 Task: Reply to email with the signature Colton Mitchell with the subject Follow up on a demo or trial from softage.1@softage.net with the message Would it be possible to provide a progress report on the project by the end of the week? with CC to softage.6@softage.net with an attached document Operating_procedures.docx
Action: Mouse moved to (407, 517)
Screenshot: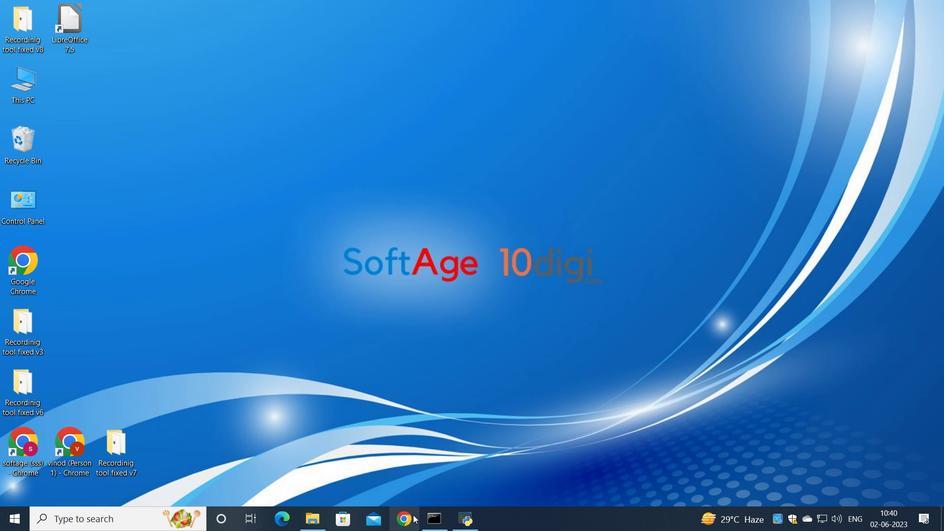 
Action: Mouse pressed left at (407, 517)
Screenshot: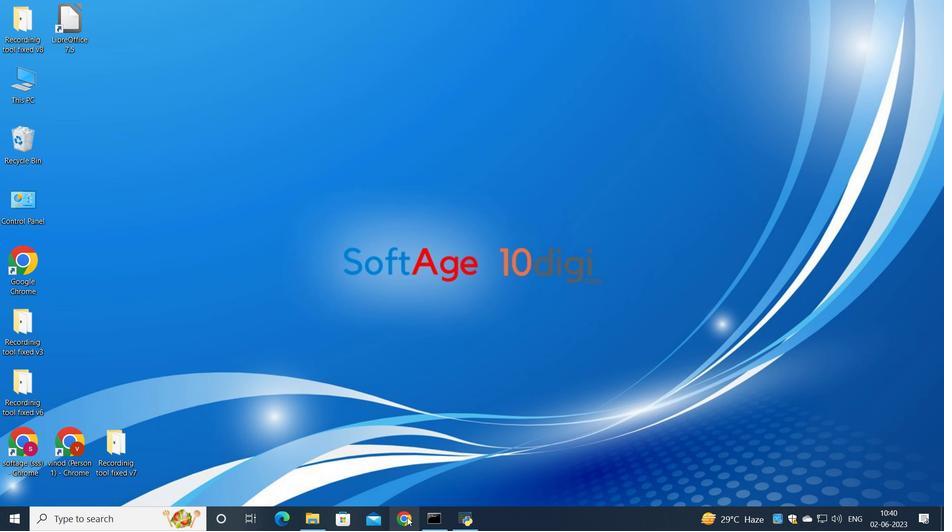 
Action: Mouse moved to (412, 318)
Screenshot: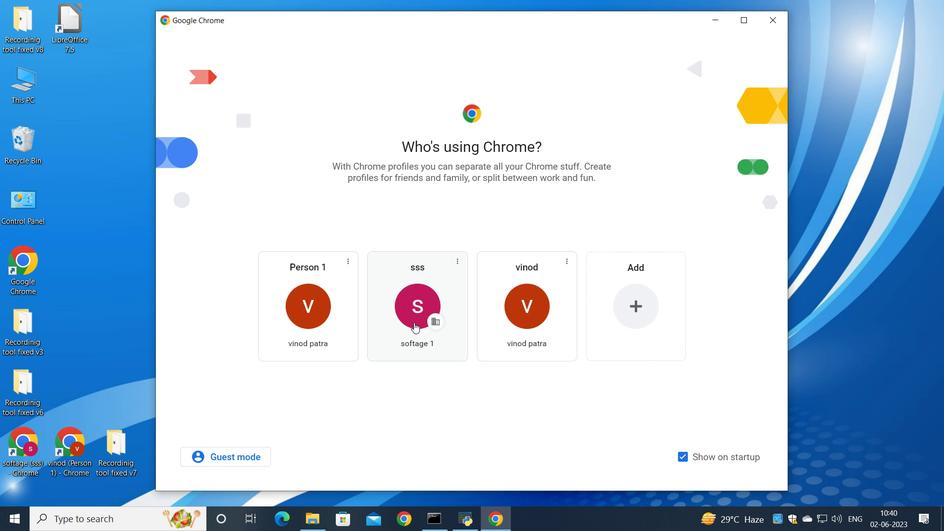 
Action: Mouse pressed left at (412, 318)
Screenshot: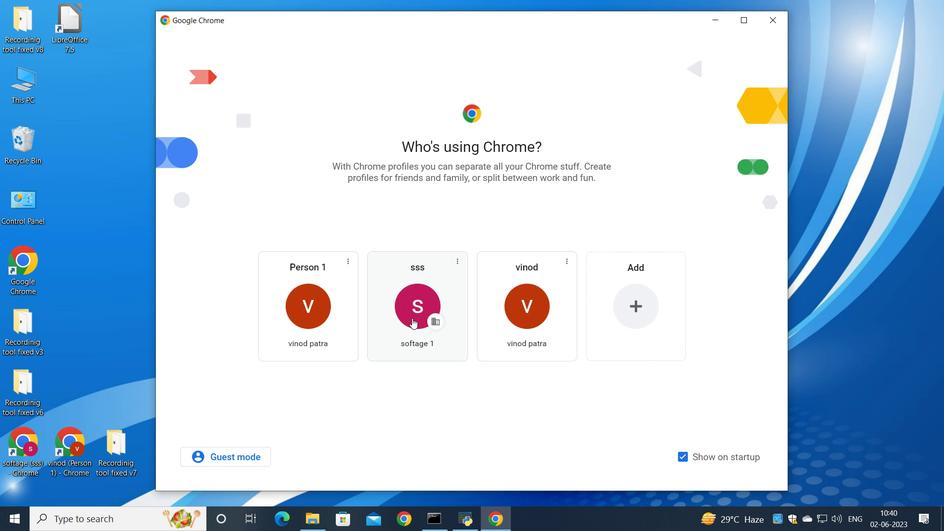 
Action: Mouse moved to (827, 84)
Screenshot: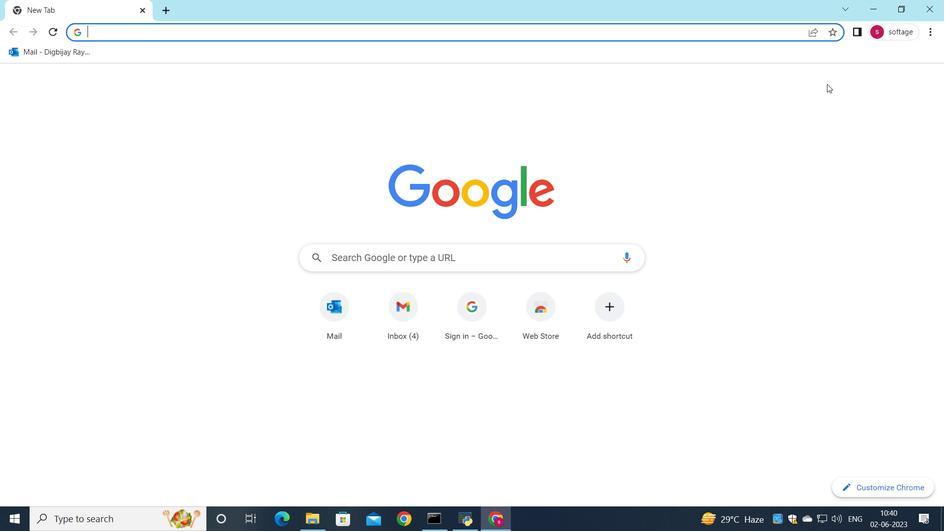 
Action: Mouse pressed left at (827, 84)
Screenshot: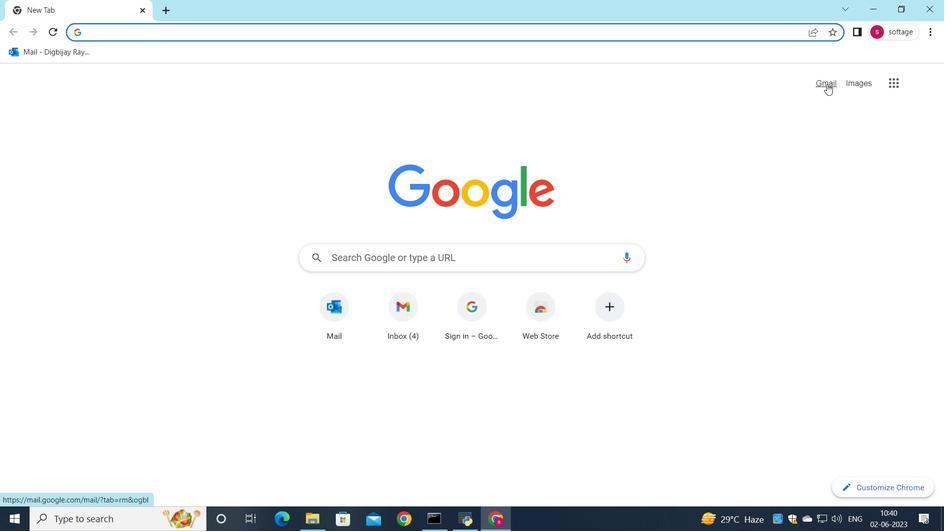 
Action: Mouse moved to (805, 84)
Screenshot: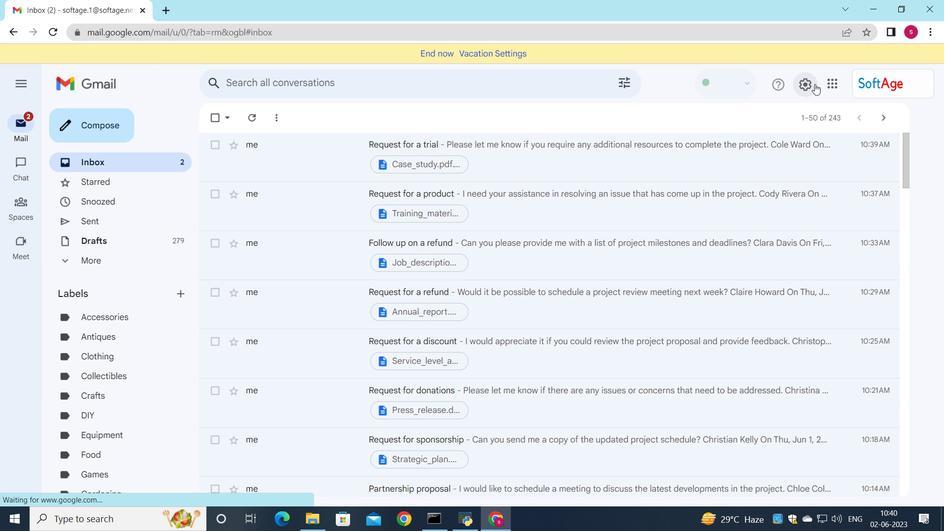 
Action: Mouse pressed left at (805, 84)
Screenshot: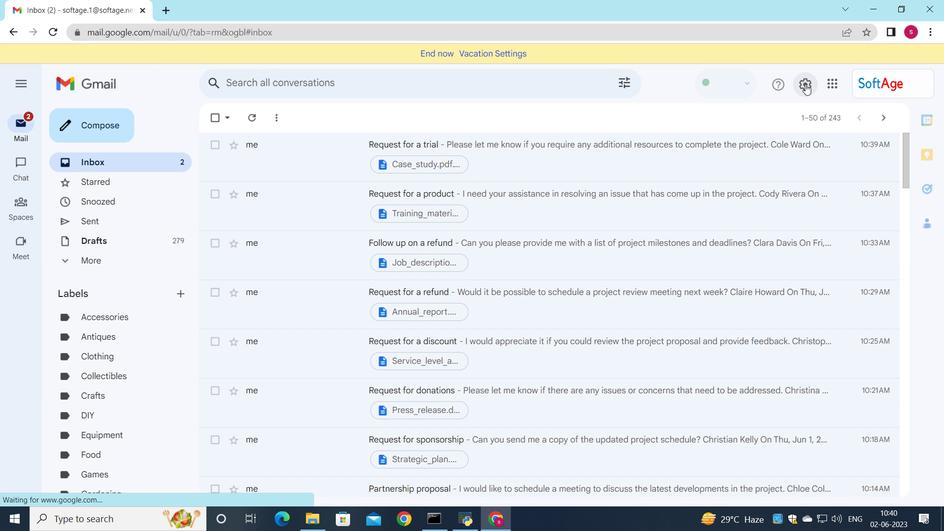
Action: Mouse moved to (793, 145)
Screenshot: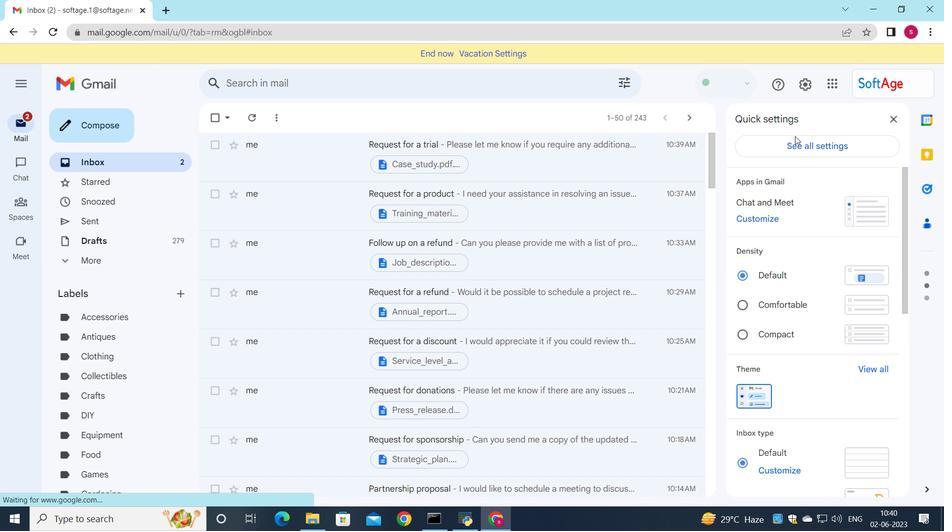 
Action: Mouse pressed left at (793, 145)
Screenshot: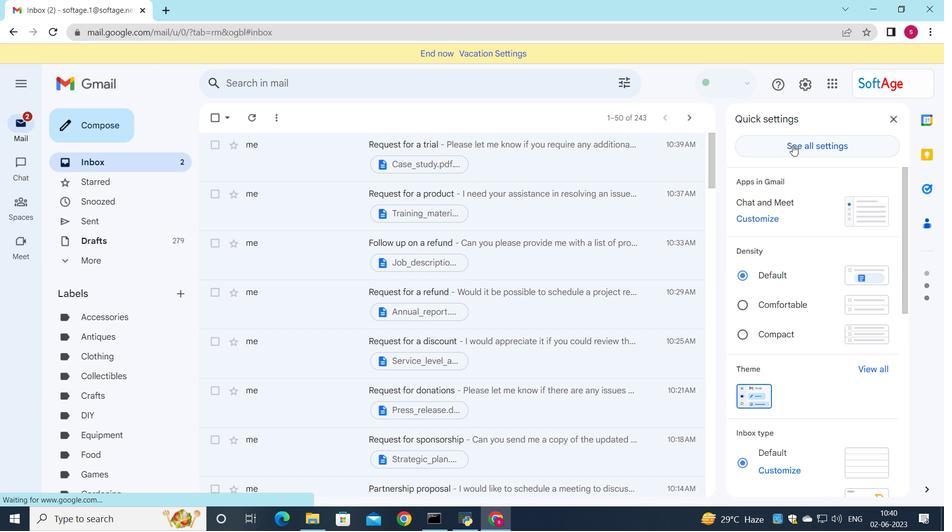 
Action: Mouse moved to (513, 303)
Screenshot: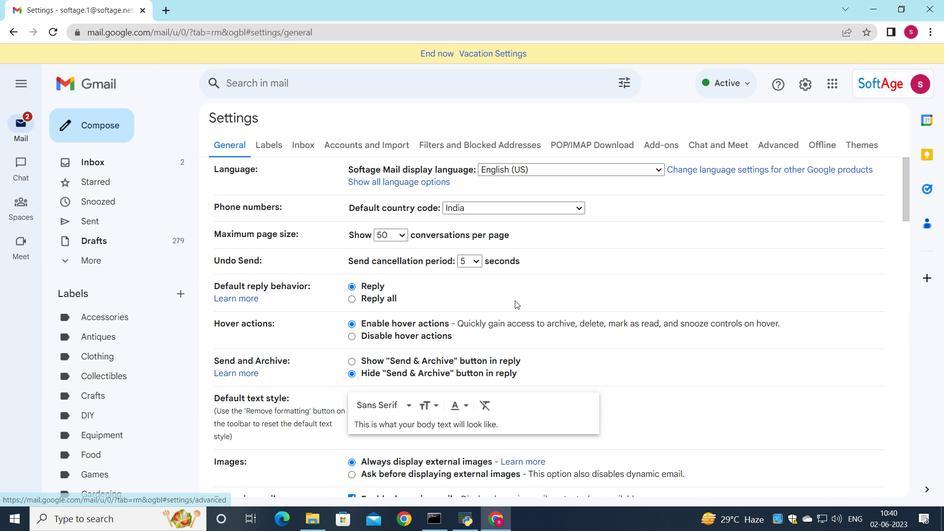 
Action: Mouse scrolled (513, 302) with delta (0, 0)
Screenshot: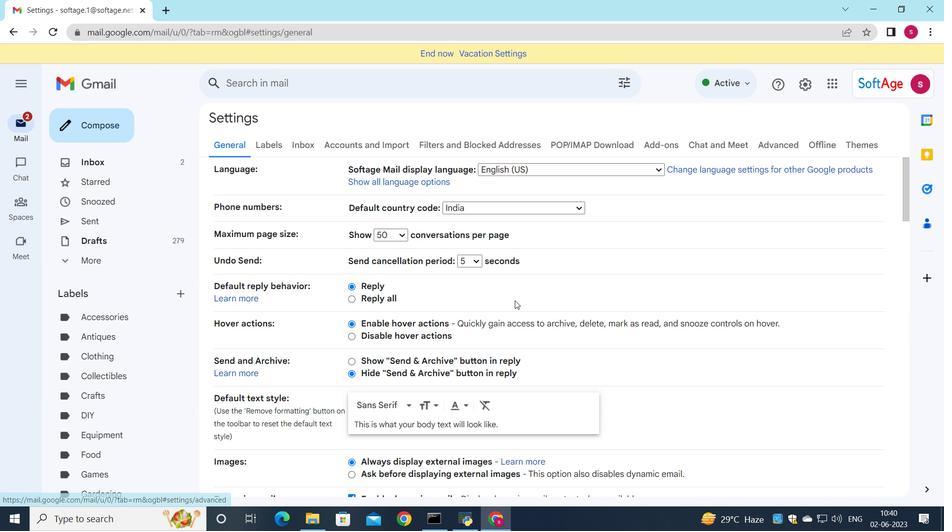 
Action: Mouse scrolled (513, 302) with delta (0, 0)
Screenshot: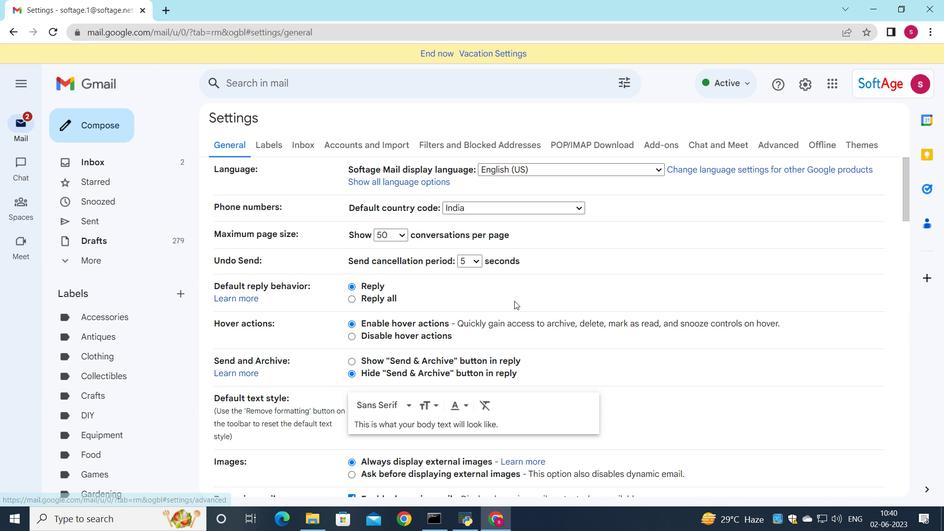 
Action: Mouse moved to (513, 304)
Screenshot: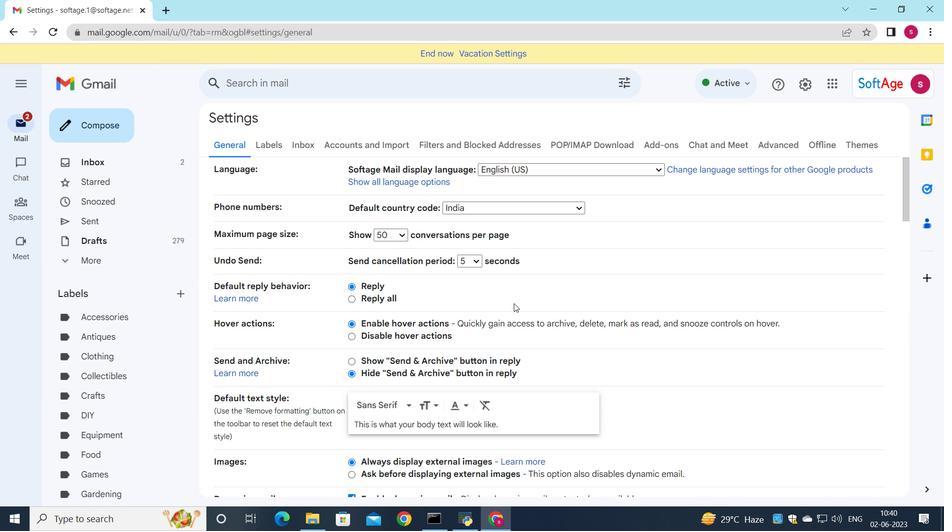 
Action: Mouse scrolled (513, 303) with delta (0, 0)
Screenshot: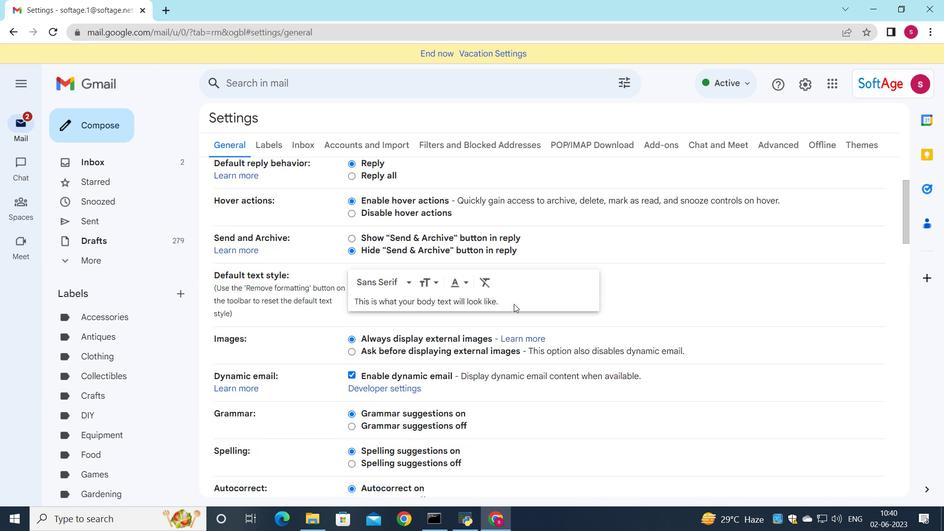 
Action: Mouse scrolled (513, 303) with delta (0, 0)
Screenshot: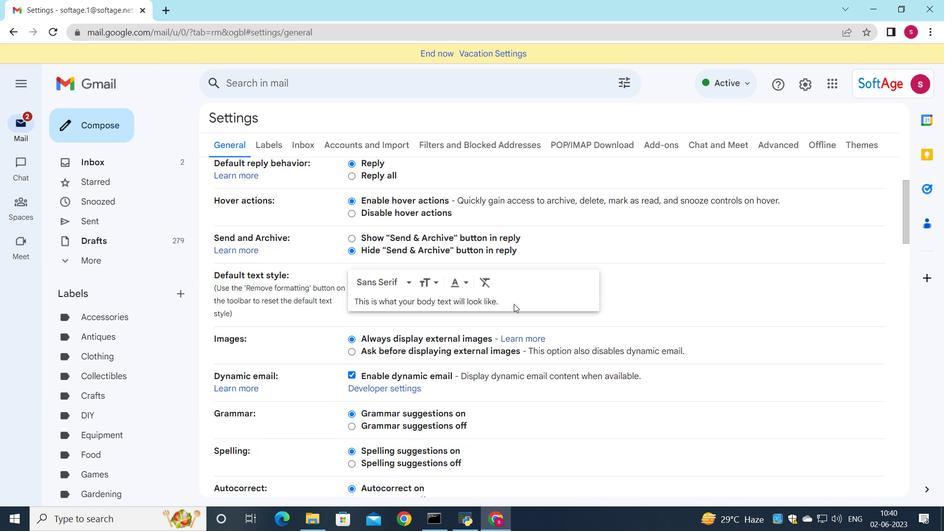 
Action: Mouse scrolled (513, 303) with delta (0, 0)
Screenshot: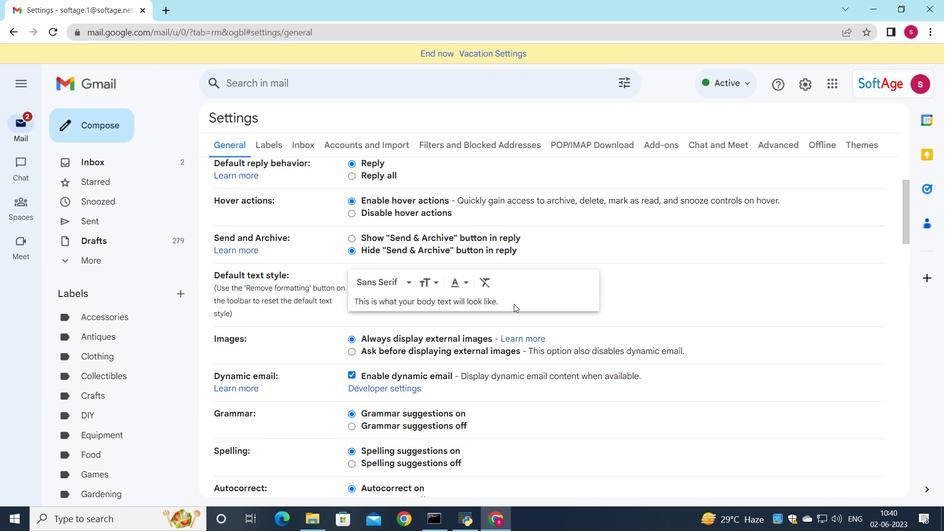 
Action: Mouse scrolled (513, 303) with delta (0, 0)
Screenshot: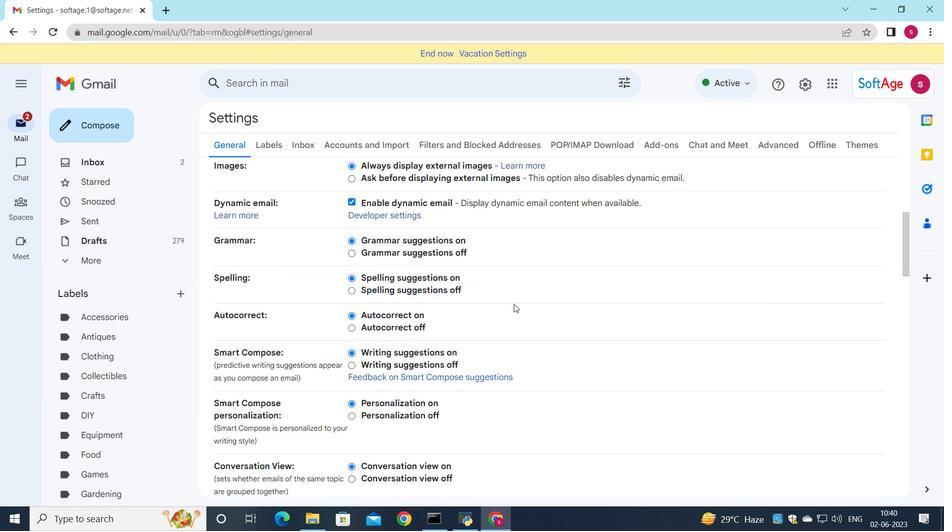 
Action: Mouse scrolled (513, 303) with delta (0, 0)
Screenshot: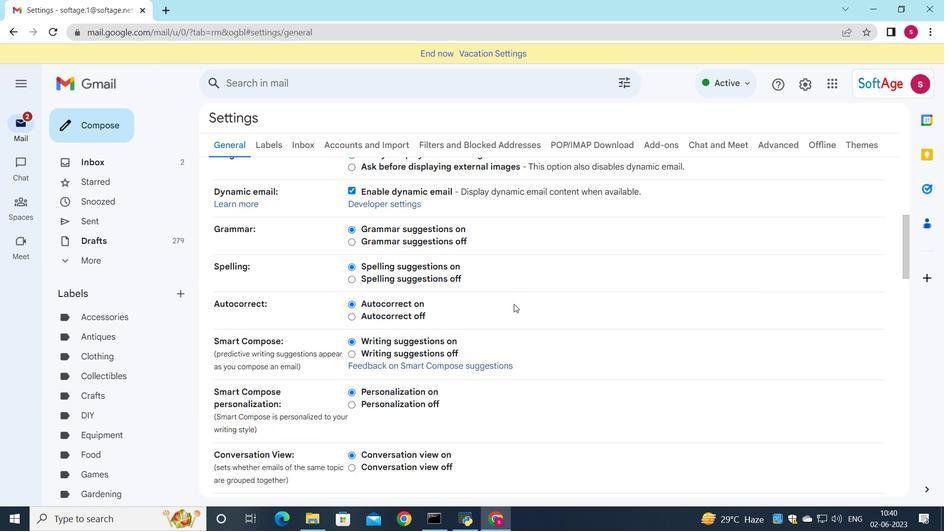
Action: Mouse scrolled (513, 303) with delta (0, 0)
Screenshot: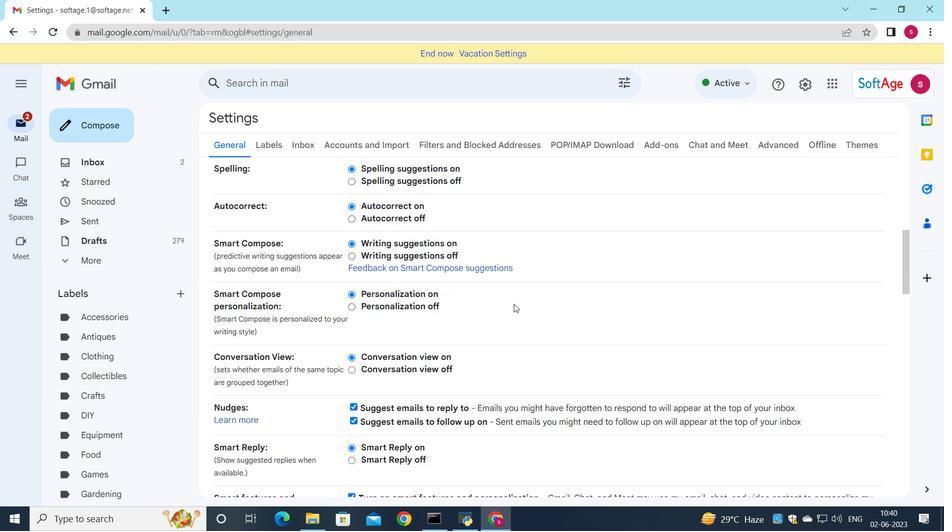 
Action: Mouse scrolled (513, 303) with delta (0, 0)
Screenshot: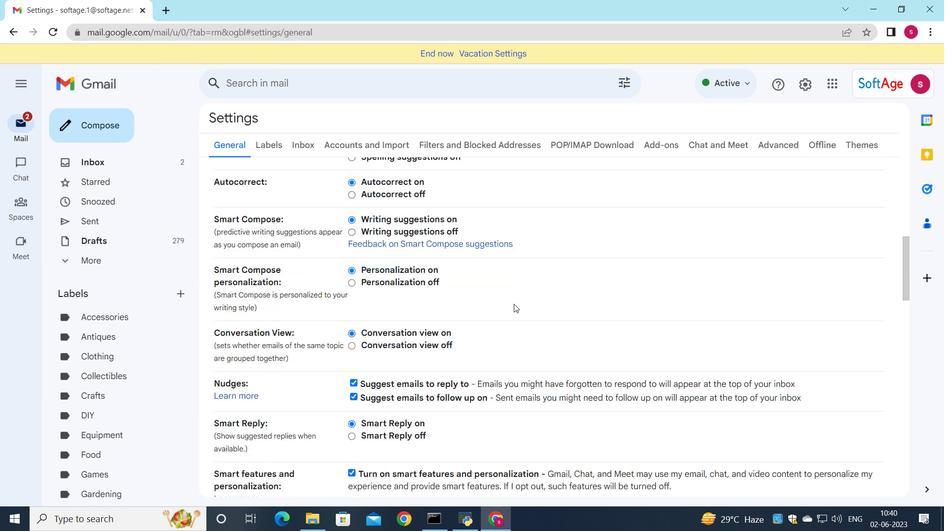 
Action: Mouse scrolled (513, 303) with delta (0, 0)
Screenshot: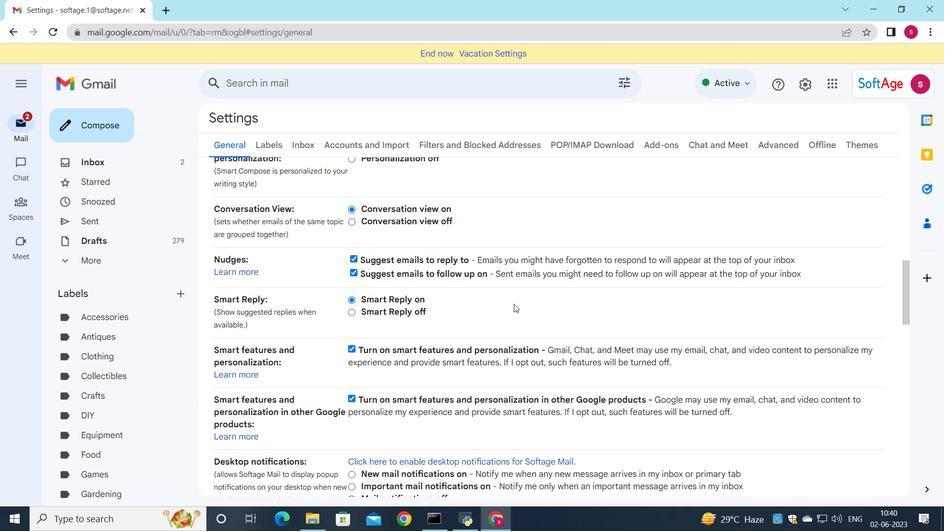 
Action: Mouse scrolled (513, 303) with delta (0, 0)
Screenshot: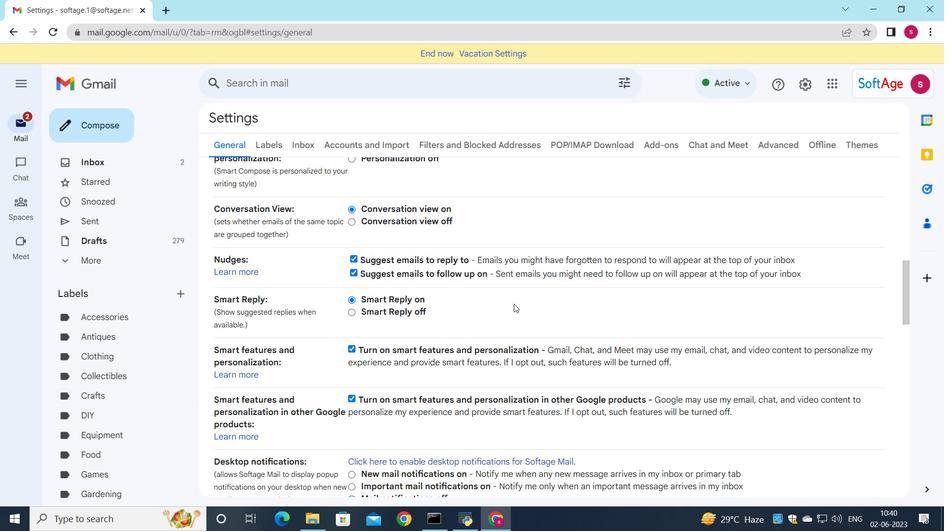 
Action: Mouse scrolled (513, 303) with delta (0, 0)
Screenshot: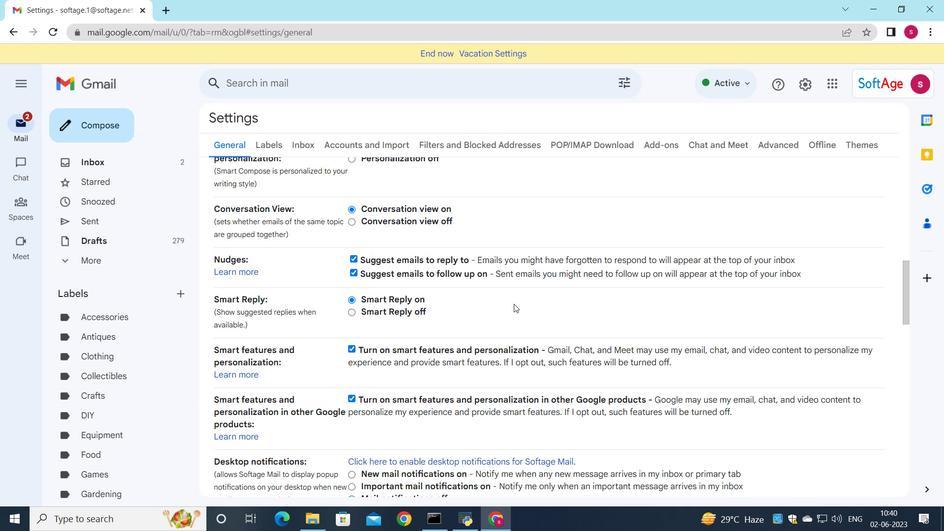 
Action: Mouse scrolled (513, 303) with delta (0, 0)
Screenshot: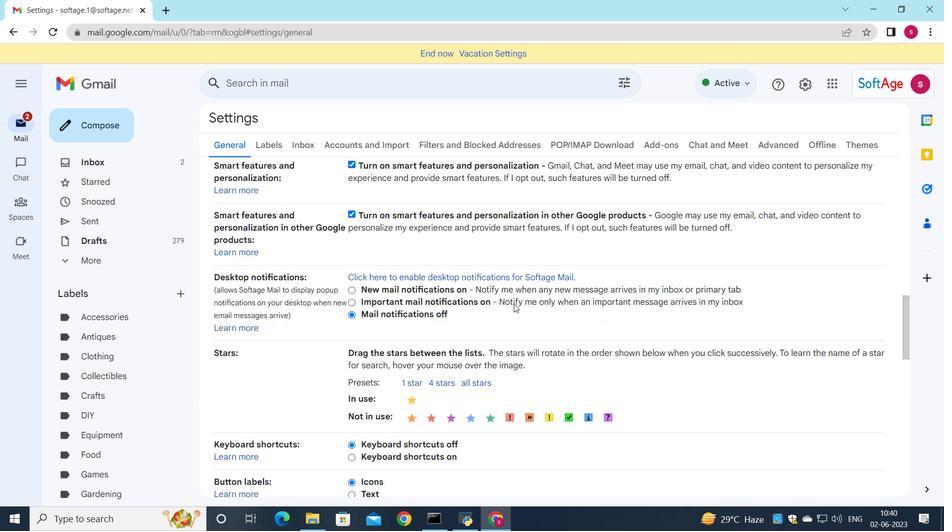 
Action: Mouse scrolled (513, 303) with delta (0, 0)
Screenshot: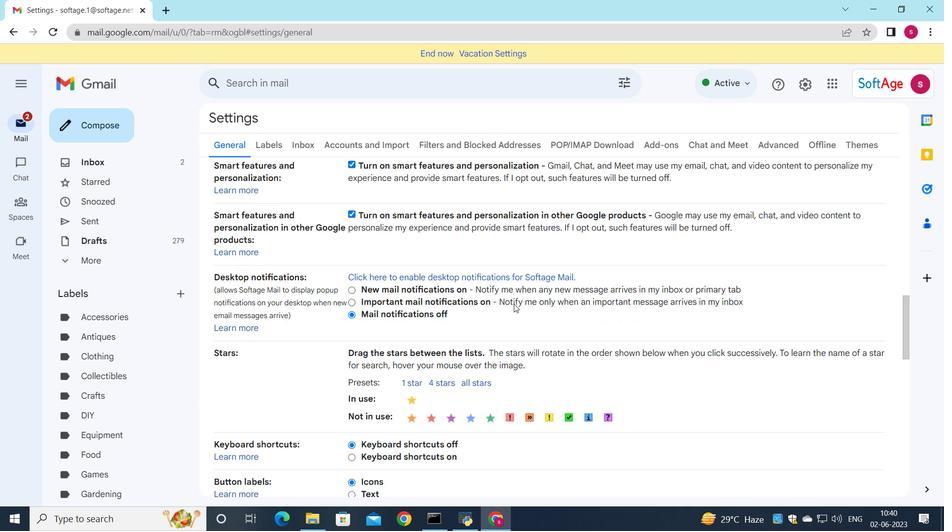 
Action: Mouse scrolled (513, 303) with delta (0, 0)
Screenshot: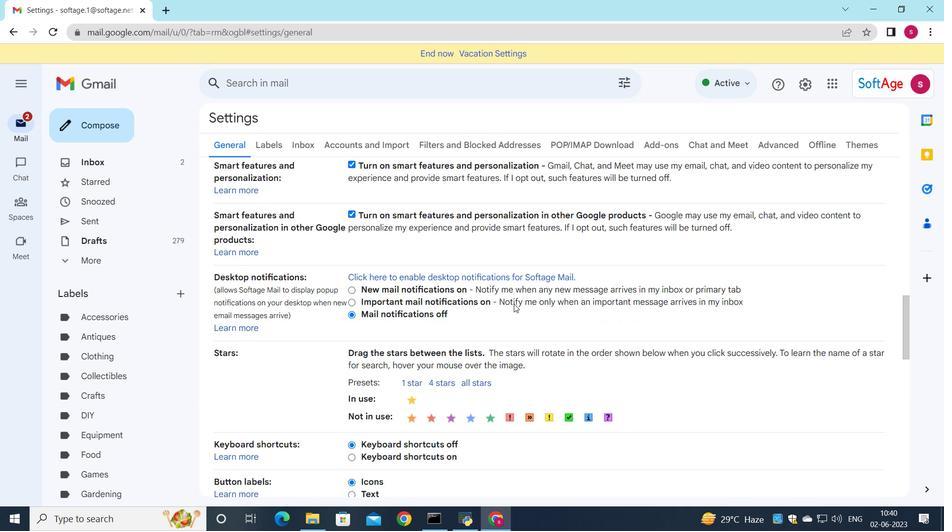 
Action: Mouse scrolled (513, 303) with delta (0, 0)
Screenshot: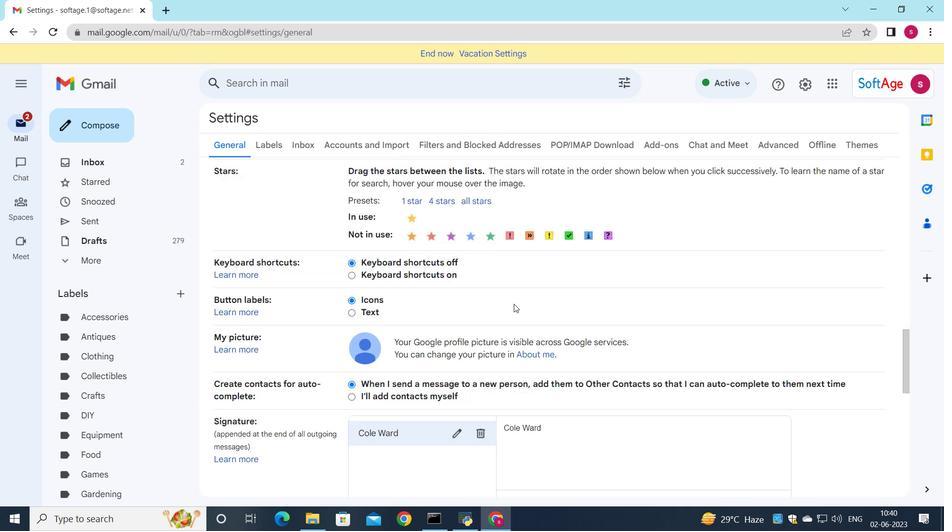 
Action: Mouse scrolled (513, 303) with delta (0, 0)
Screenshot: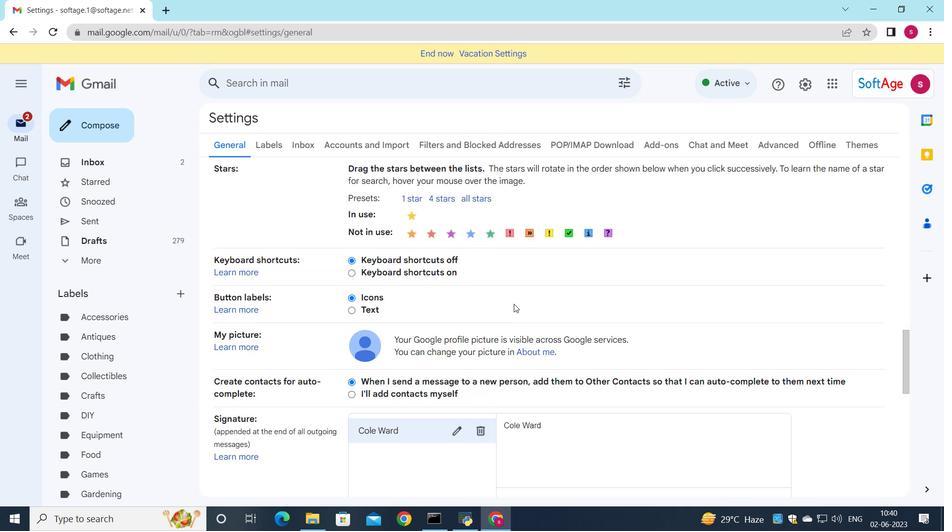 
Action: Mouse moved to (489, 308)
Screenshot: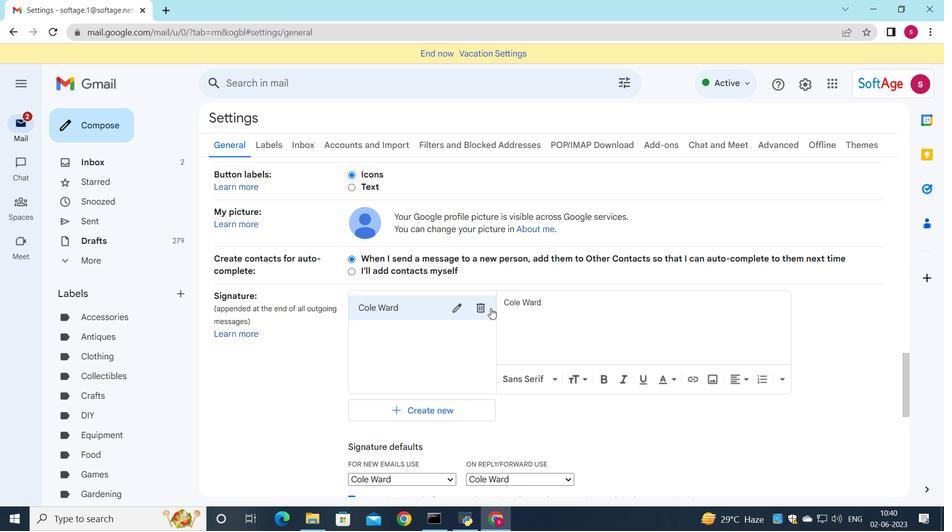 
Action: Mouse pressed left at (489, 308)
Screenshot: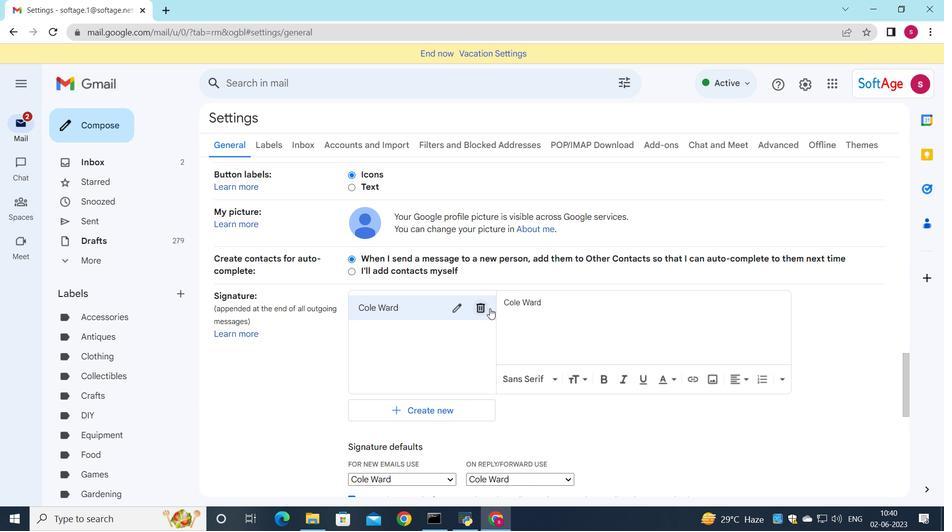 
Action: Mouse moved to (566, 302)
Screenshot: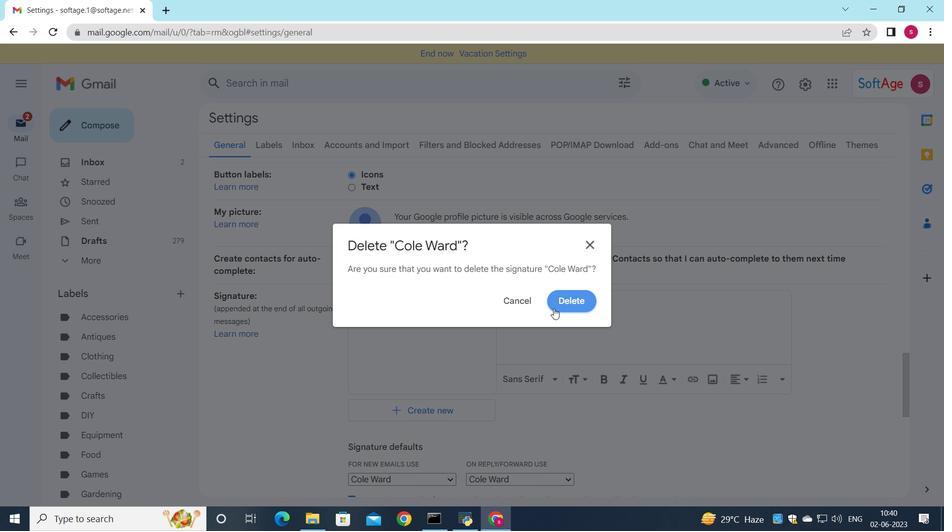 
Action: Mouse pressed left at (566, 302)
Screenshot: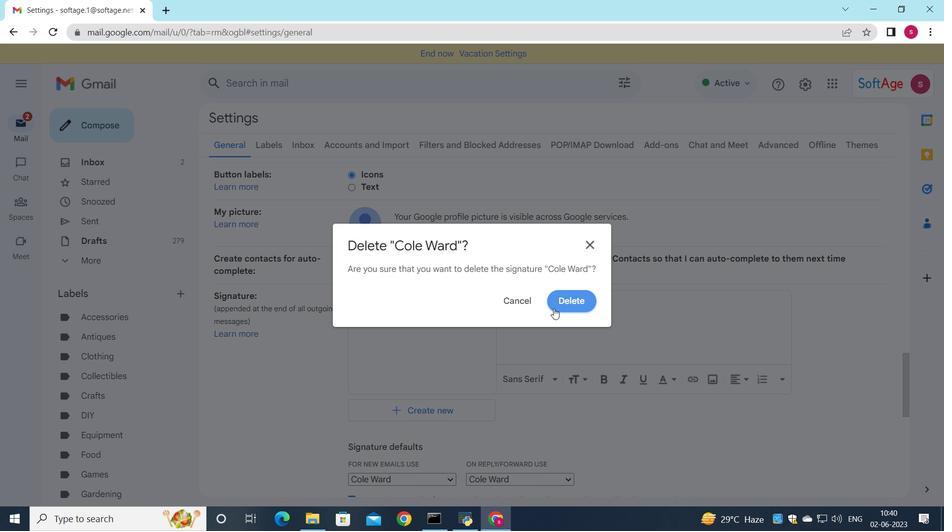 
Action: Mouse moved to (407, 322)
Screenshot: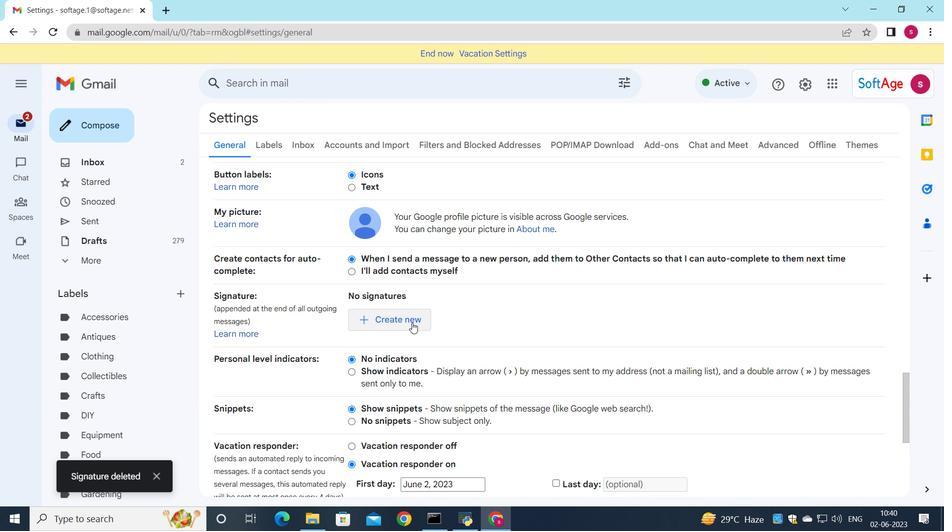 
Action: Mouse pressed left at (407, 322)
Screenshot: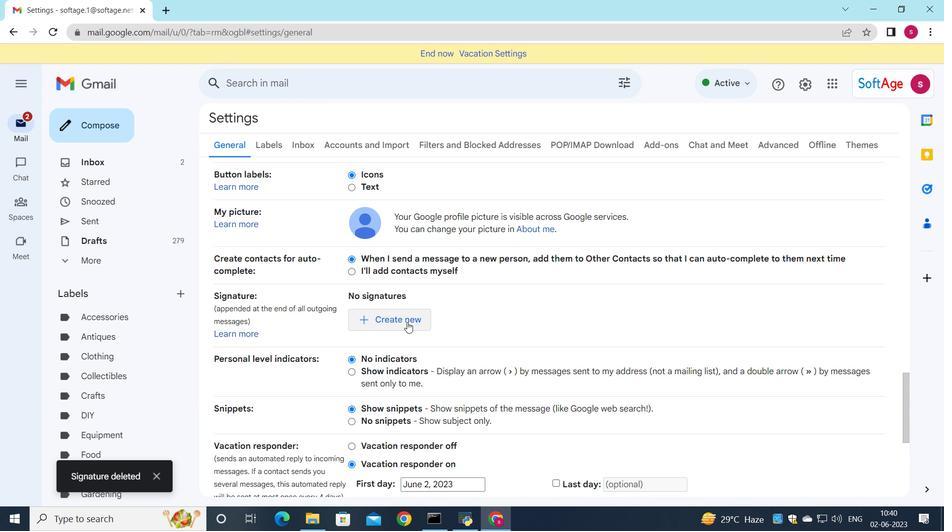 
Action: Mouse moved to (778, 297)
Screenshot: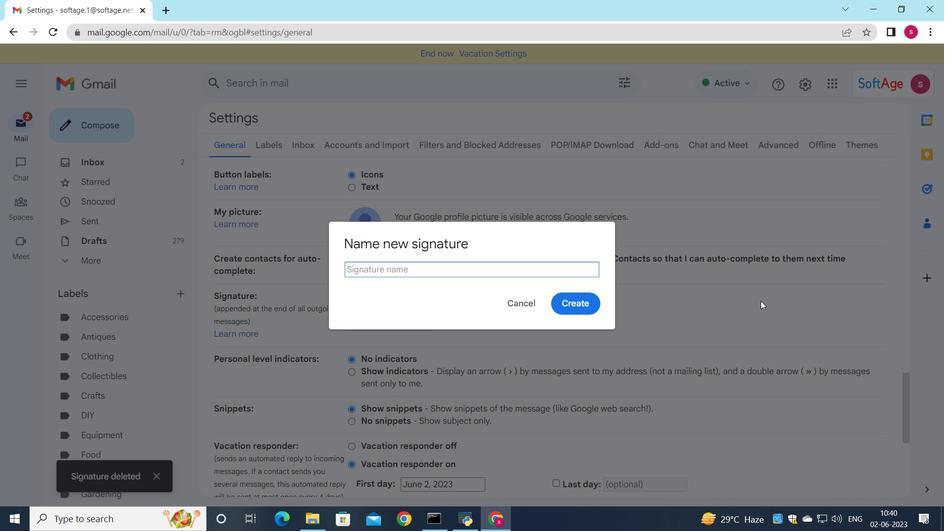 
Action: Key pressed <Key.shift>Colton<Key.space><Key.shift>Mitchell
Screenshot: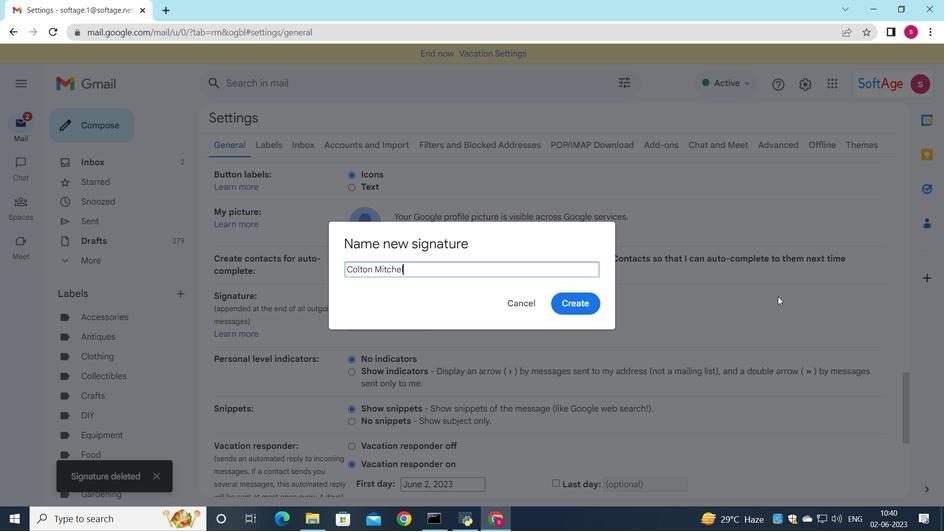
Action: Mouse moved to (563, 304)
Screenshot: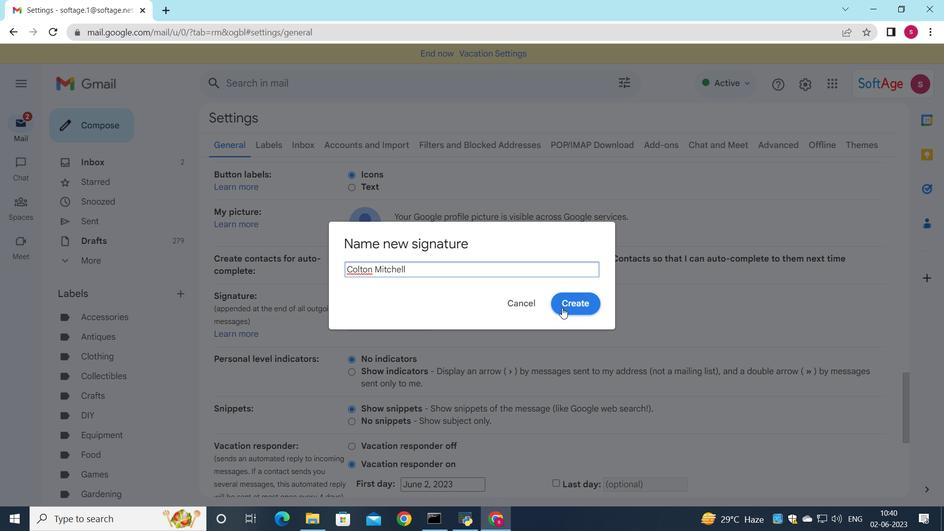 
Action: Mouse pressed left at (563, 304)
Screenshot: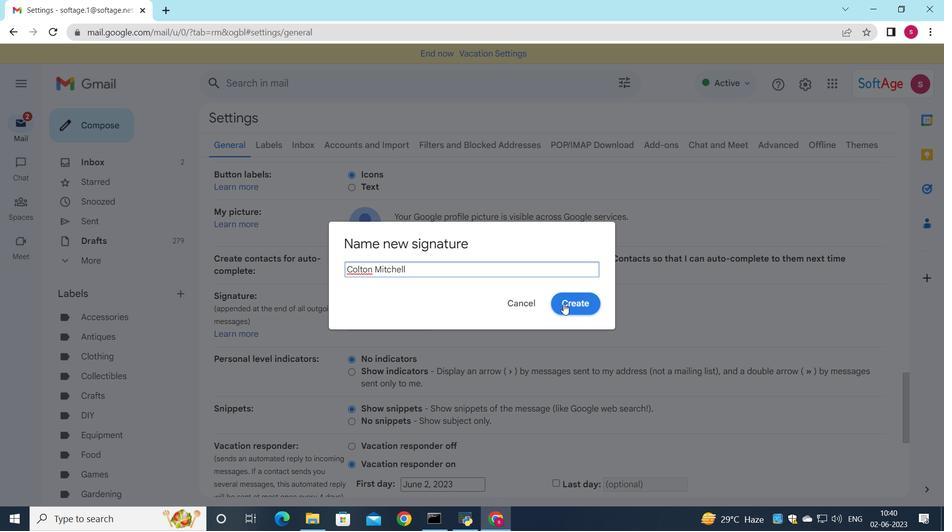 
Action: Mouse moved to (560, 320)
Screenshot: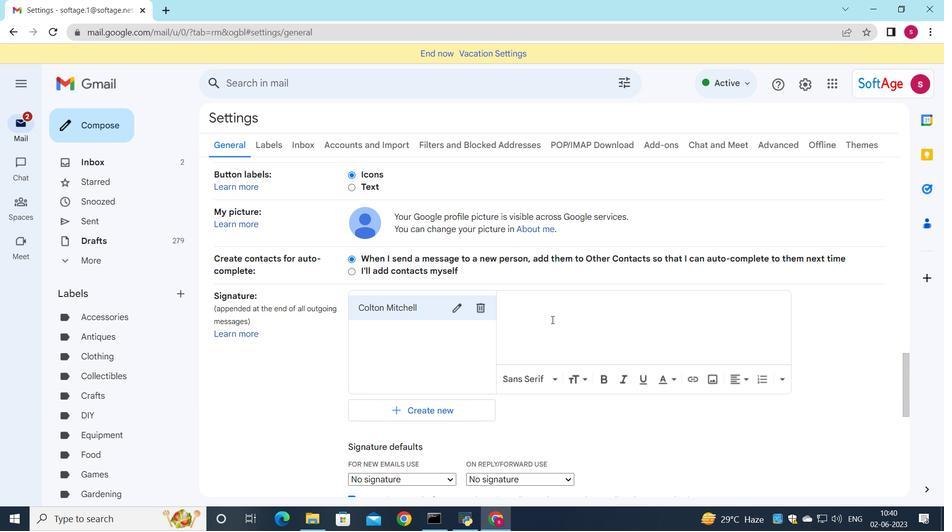 
Action: Mouse pressed left at (560, 320)
Screenshot: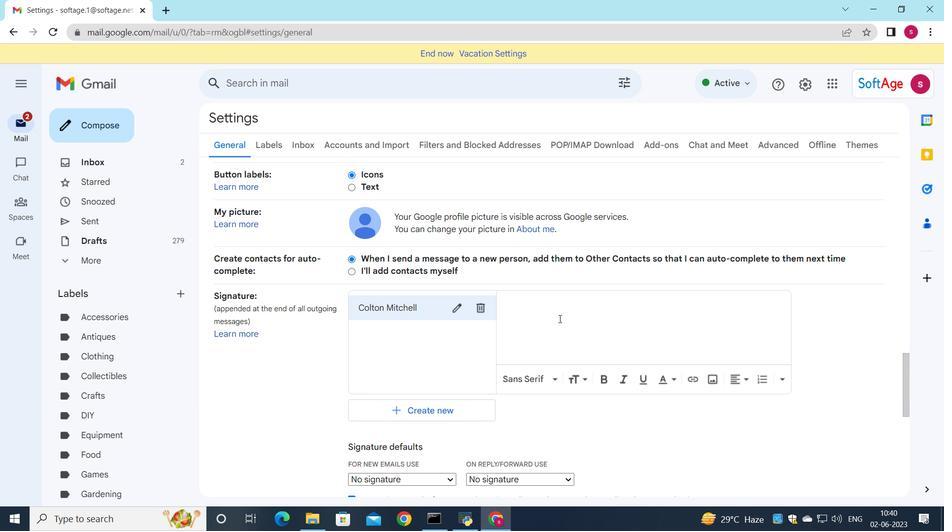 
Action: Key pressed <Key.shift>Colton<Key.space><Key.shift><Key.shift><Key.shift><Key.shift><Key.shift><Key.shift><Key.shift><Key.shift><Key.shift><Key.shift><Key.shift><Key.shift><Key.shift><Key.shift><Key.shift><Key.shift><Key.shift><Key.shift>Mitchell
Screenshot: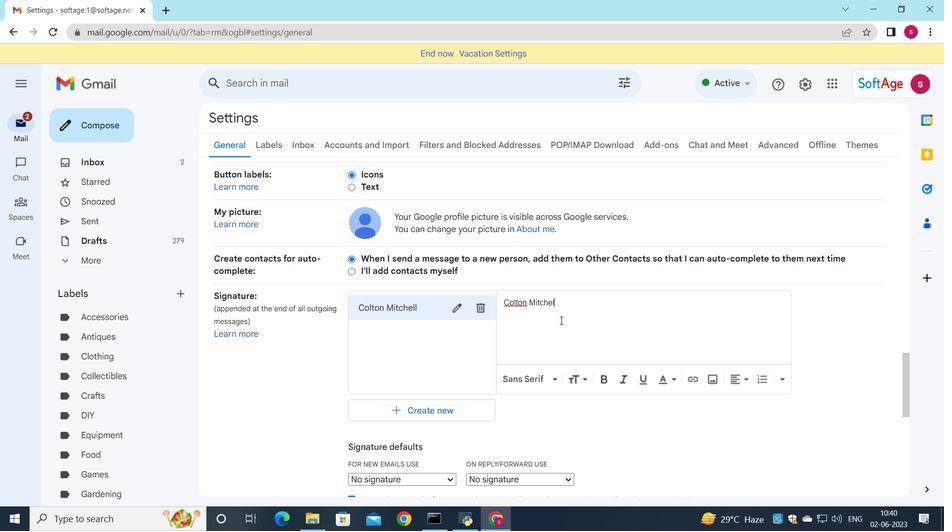
Action: Mouse moved to (518, 368)
Screenshot: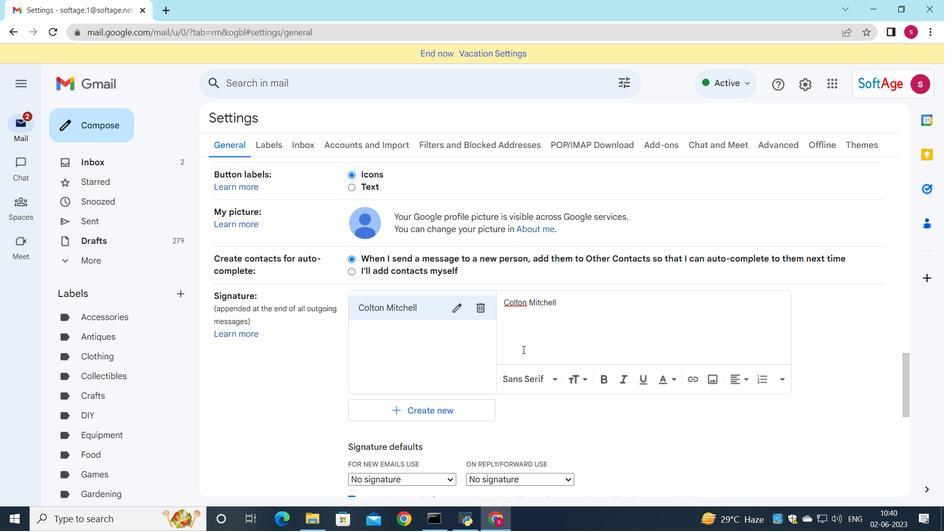 
Action: Mouse scrolled (518, 368) with delta (0, 0)
Screenshot: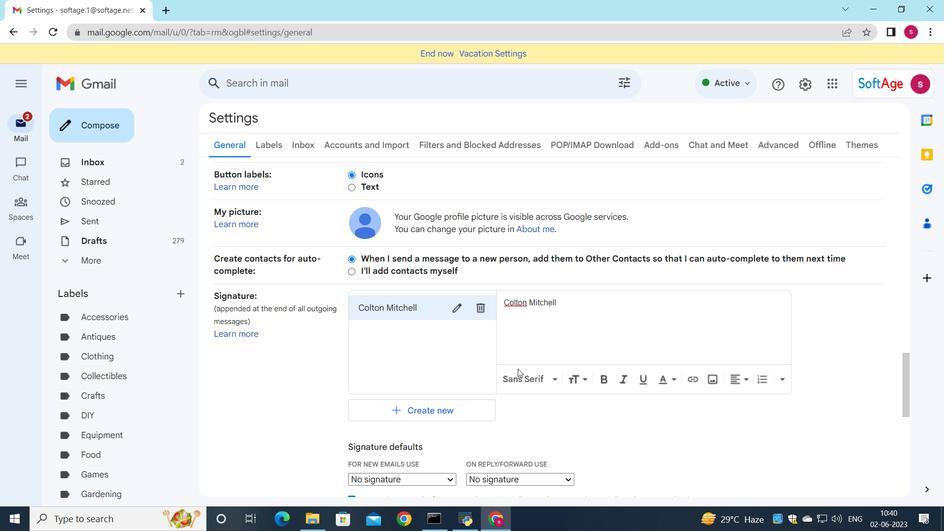 
Action: Mouse scrolled (518, 368) with delta (0, 0)
Screenshot: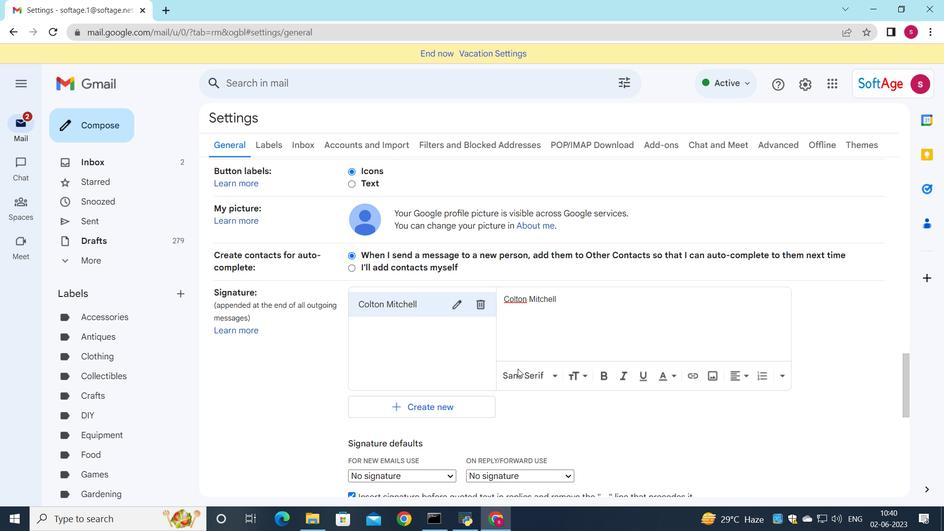
Action: Mouse moved to (434, 350)
Screenshot: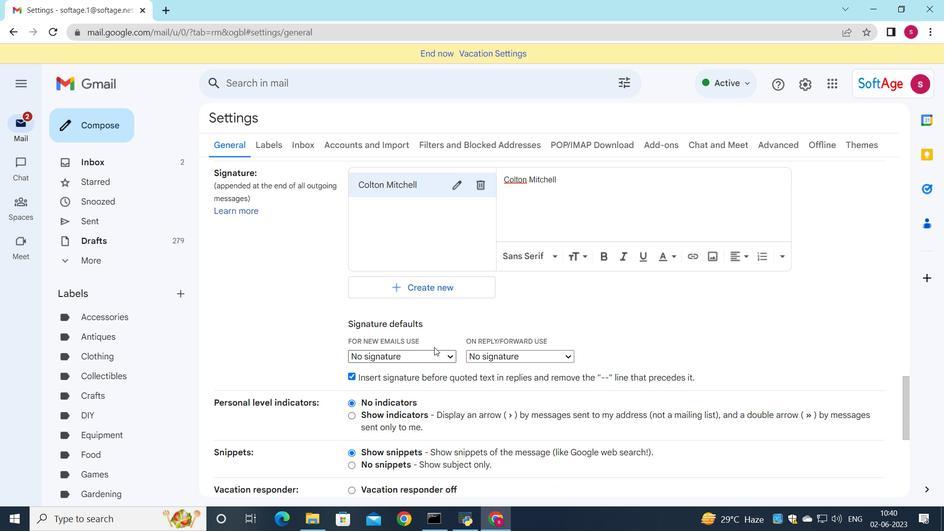 
Action: Mouse pressed left at (434, 350)
Screenshot: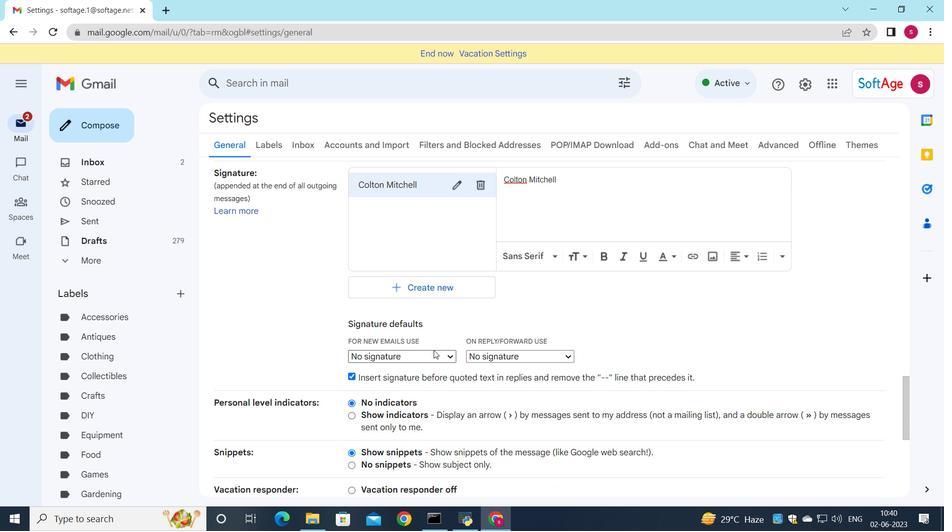 
Action: Mouse moved to (429, 375)
Screenshot: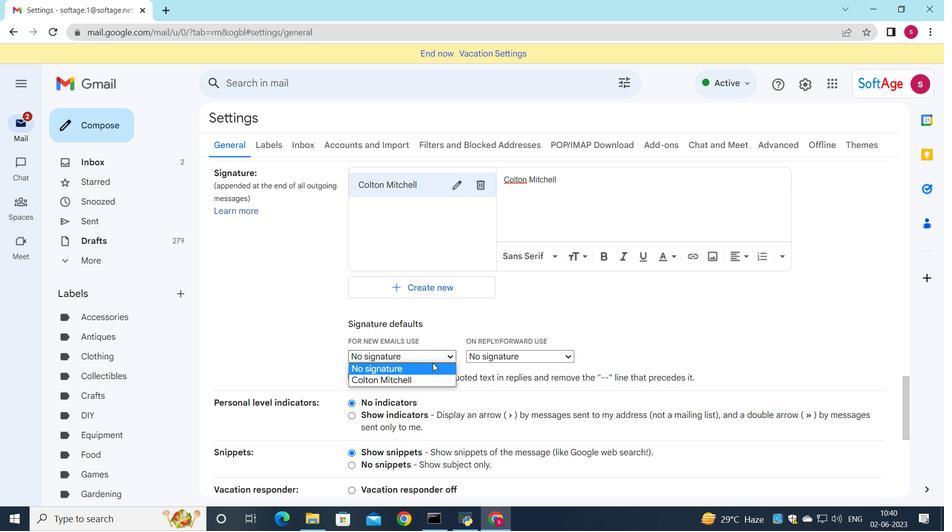 
Action: Mouse pressed left at (429, 375)
Screenshot: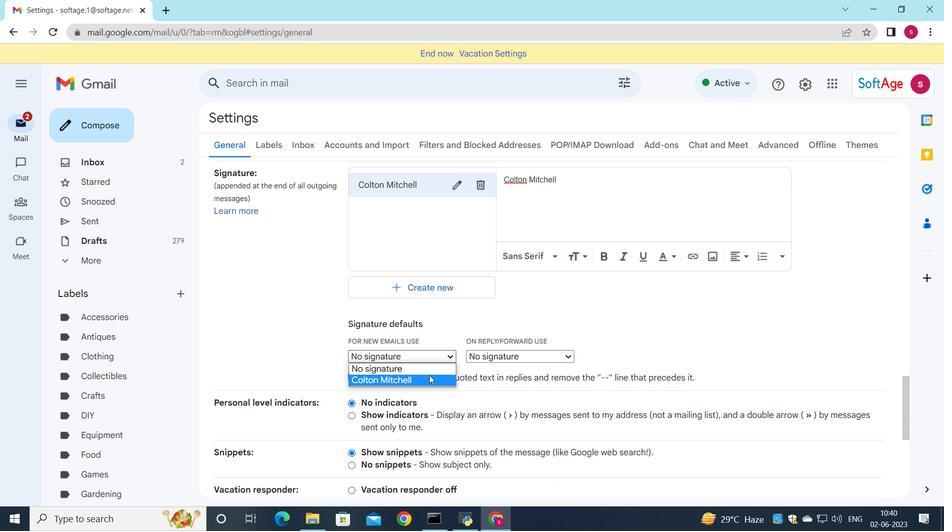 
Action: Mouse moved to (496, 359)
Screenshot: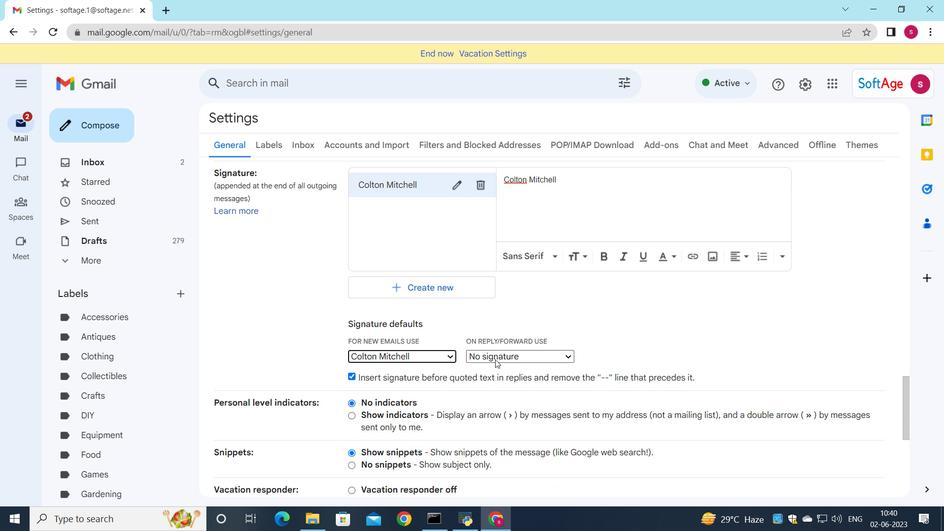 
Action: Mouse pressed left at (496, 359)
Screenshot: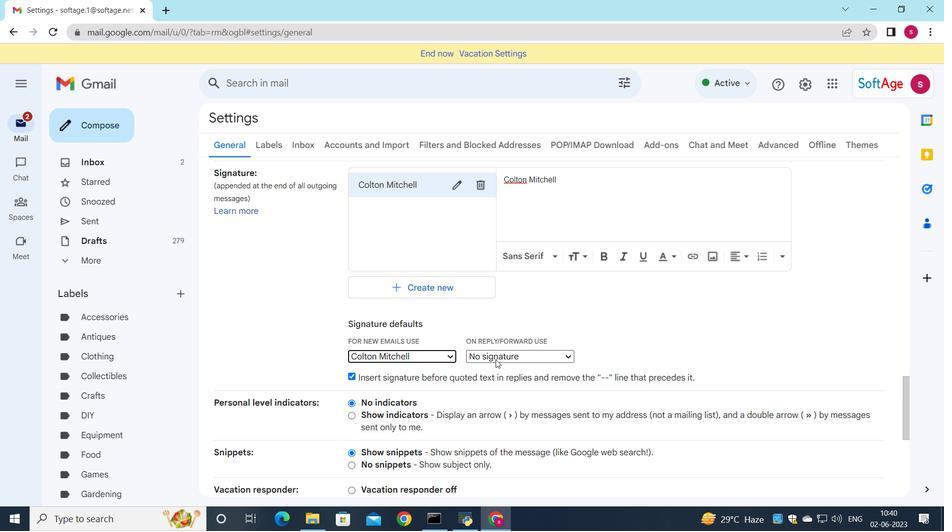 
Action: Mouse moved to (495, 375)
Screenshot: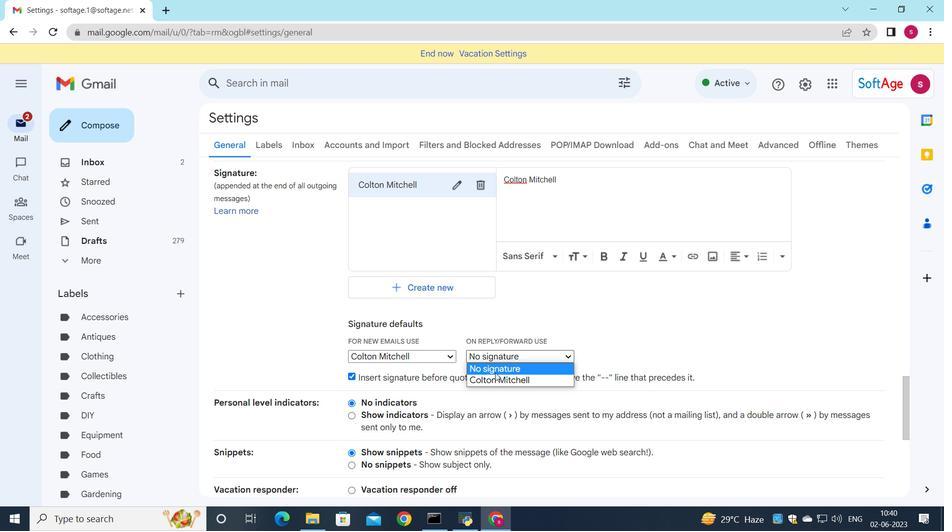 
Action: Mouse pressed left at (495, 375)
Screenshot: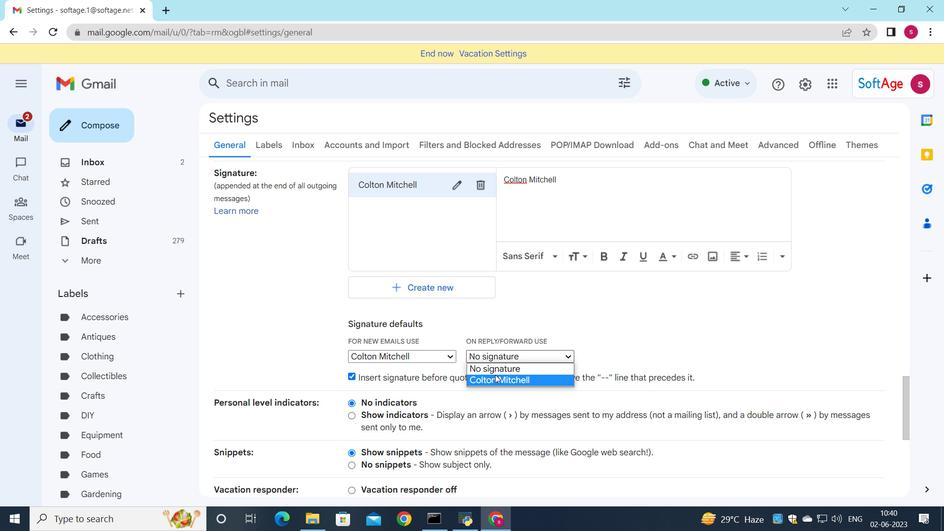 
Action: Mouse moved to (495, 374)
Screenshot: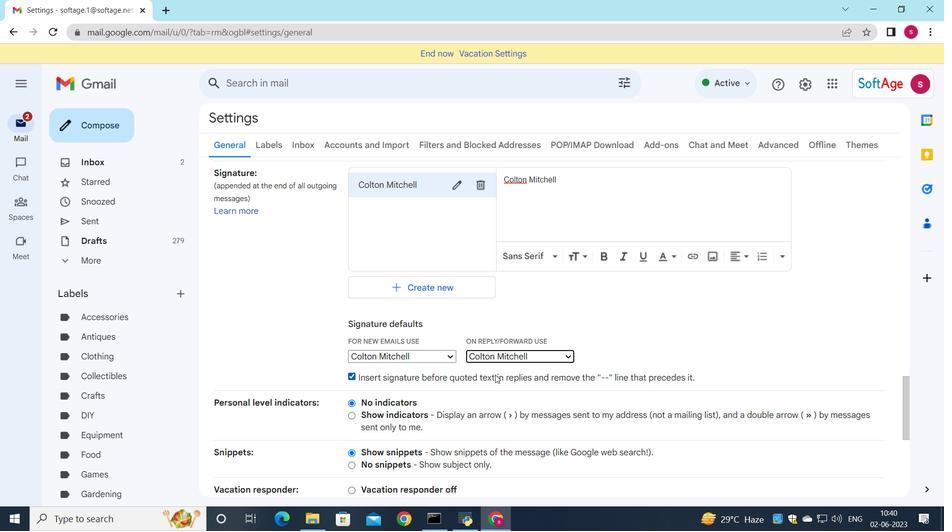 
Action: Mouse scrolled (495, 374) with delta (0, 0)
Screenshot: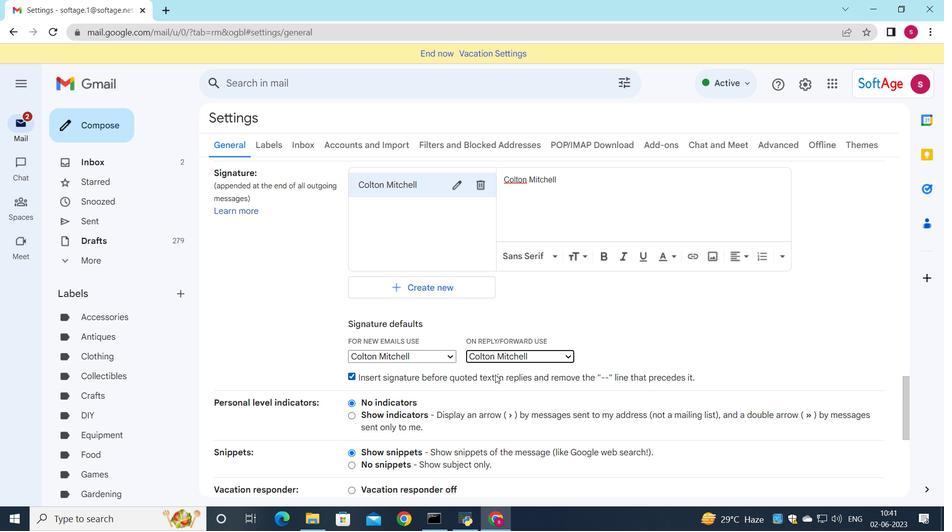 
Action: Mouse scrolled (495, 374) with delta (0, 0)
Screenshot: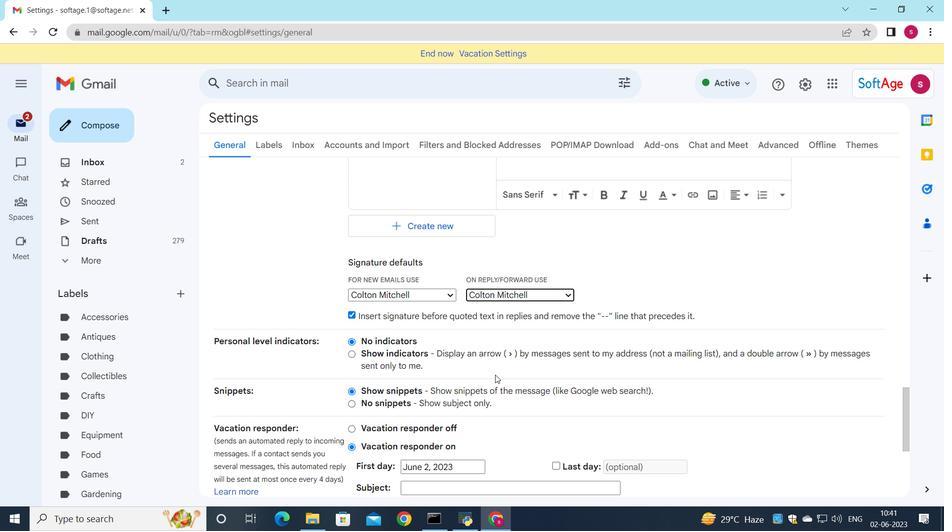 
Action: Mouse scrolled (495, 374) with delta (0, 0)
Screenshot: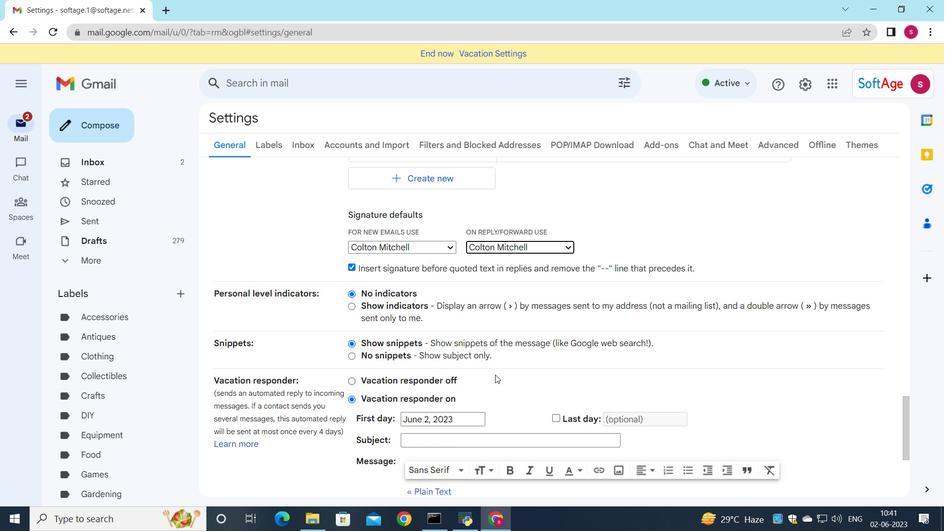 
Action: Mouse scrolled (495, 374) with delta (0, 0)
Screenshot: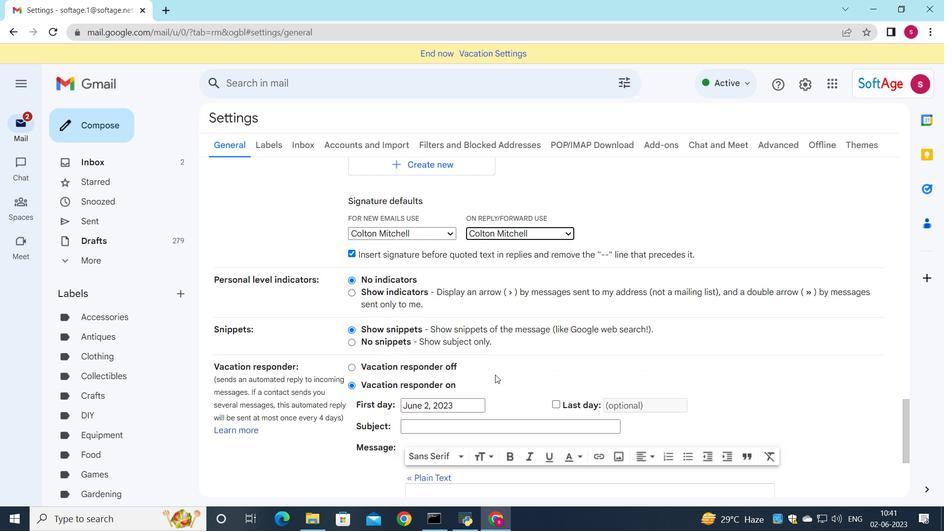 
Action: Mouse scrolled (495, 374) with delta (0, 0)
Screenshot: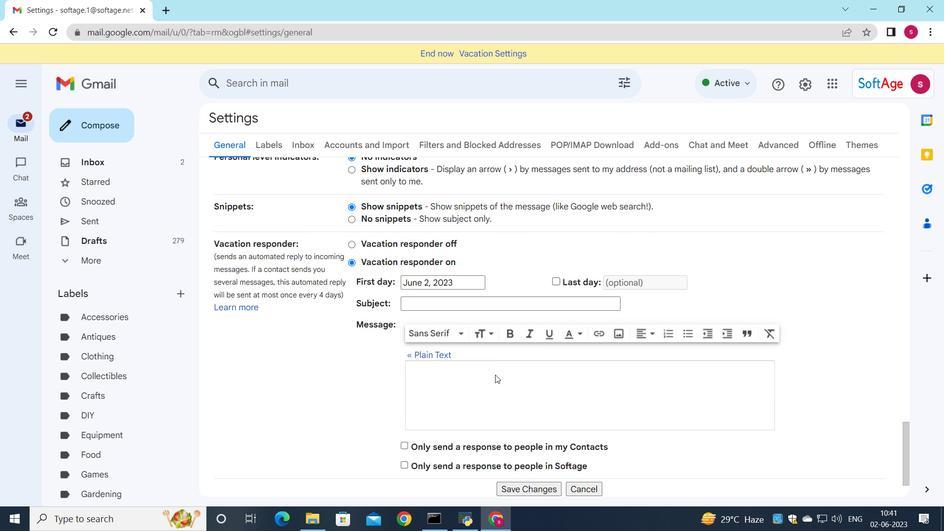 
Action: Mouse scrolled (495, 374) with delta (0, 0)
Screenshot: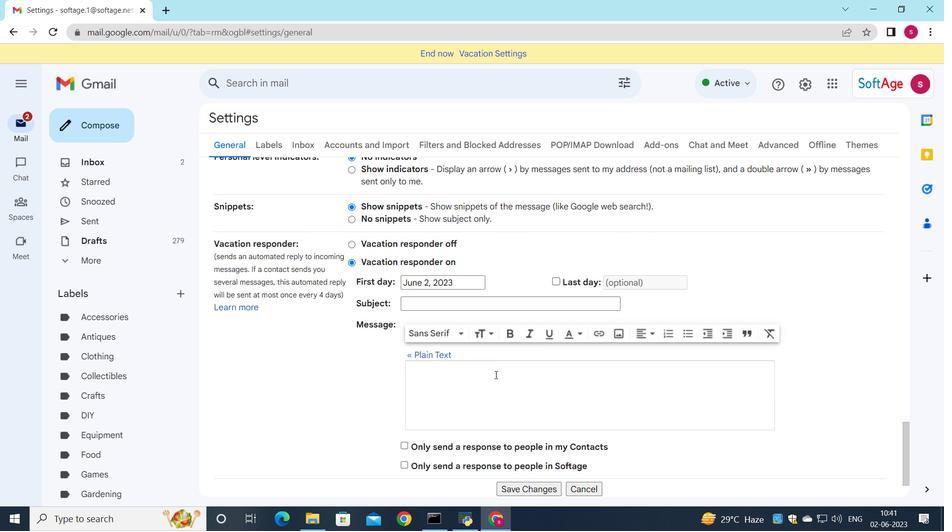 
Action: Mouse scrolled (495, 374) with delta (0, 0)
Screenshot: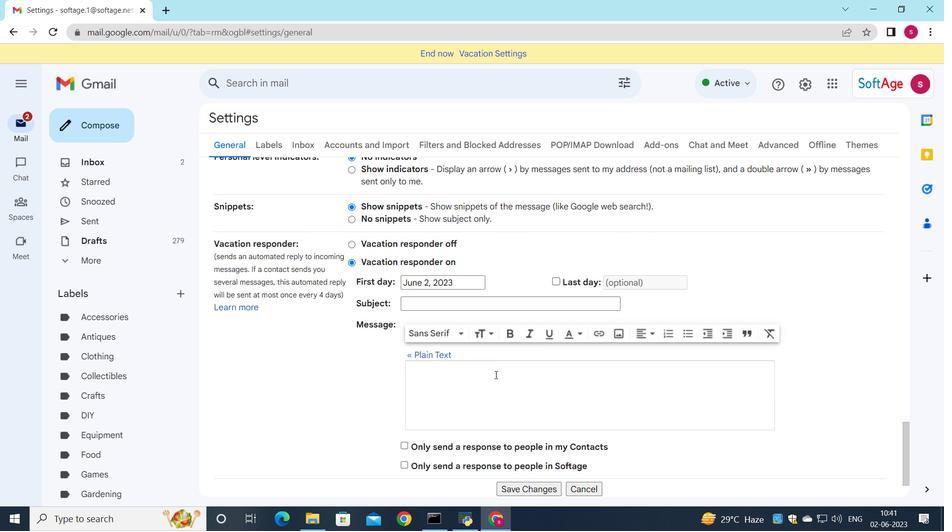 
Action: Mouse scrolled (495, 374) with delta (0, 0)
Screenshot: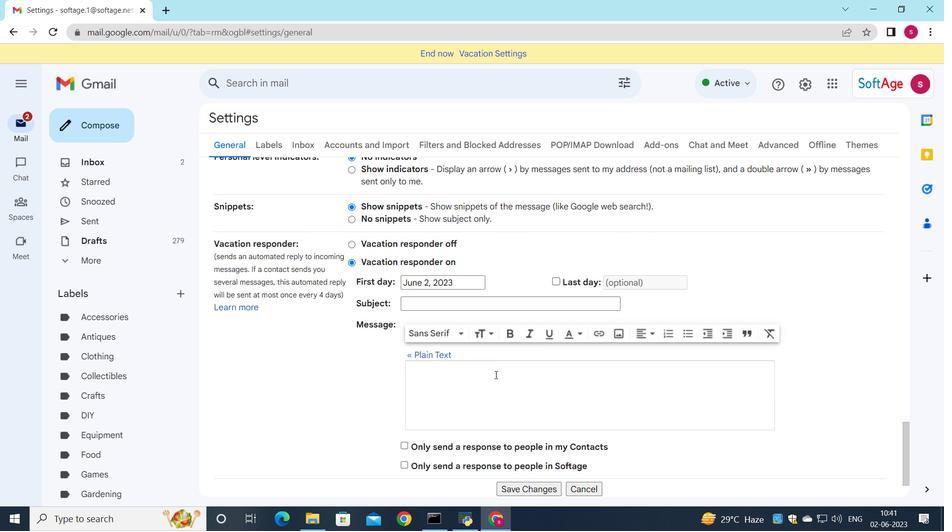 
Action: Mouse moved to (520, 423)
Screenshot: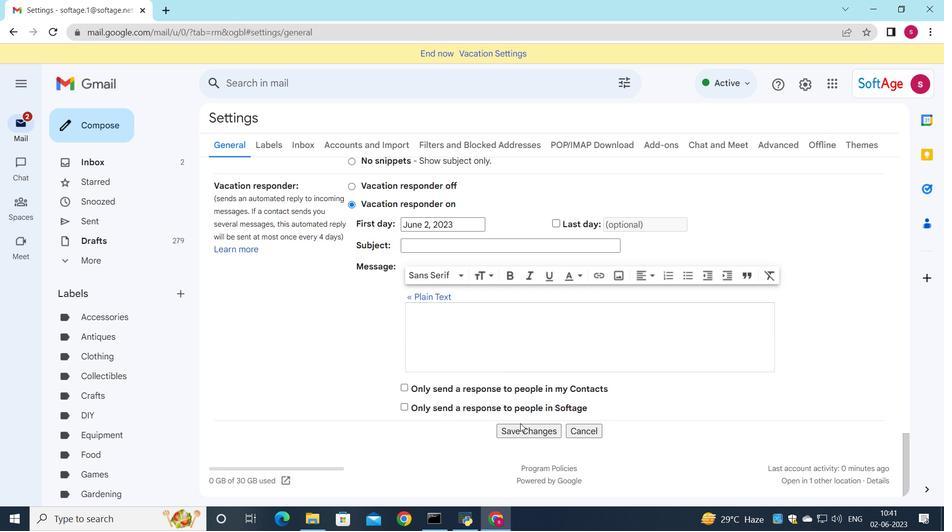 
Action: Mouse pressed left at (520, 423)
Screenshot: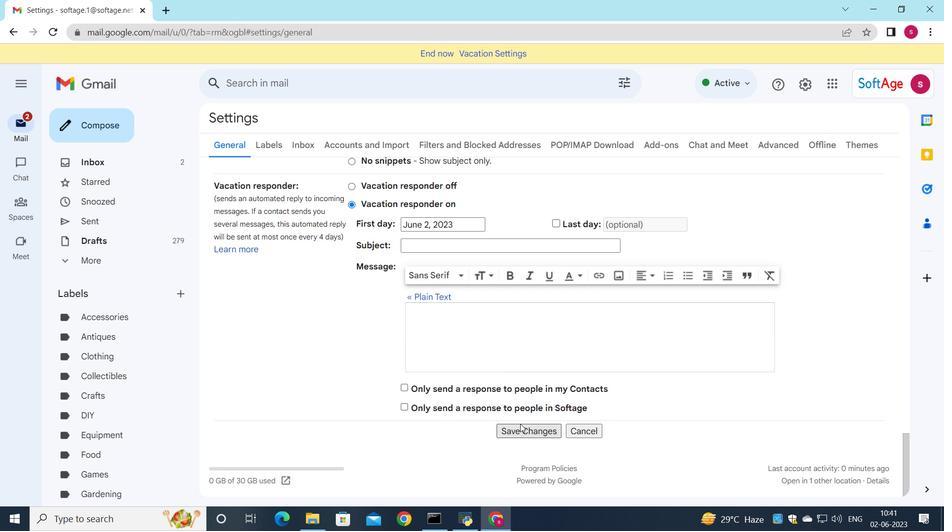 
Action: Mouse moved to (511, 260)
Screenshot: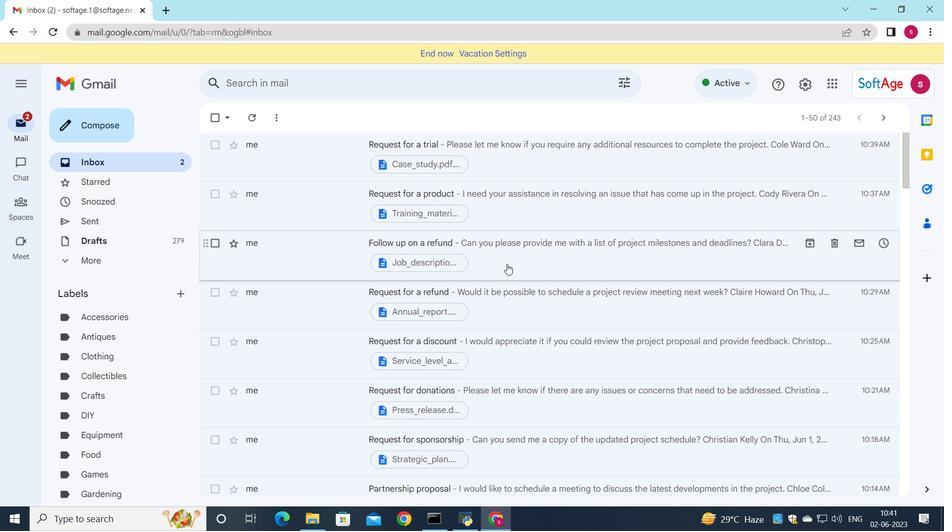
Action: Mouse pressed left at (511, 260)
Screenshot: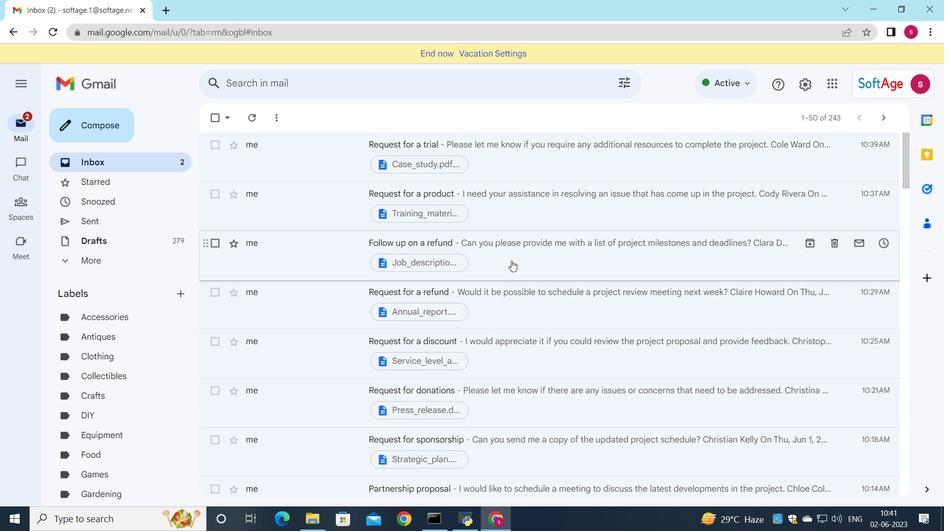 
Action: Mouse moved to (341, 380)
Screenshot: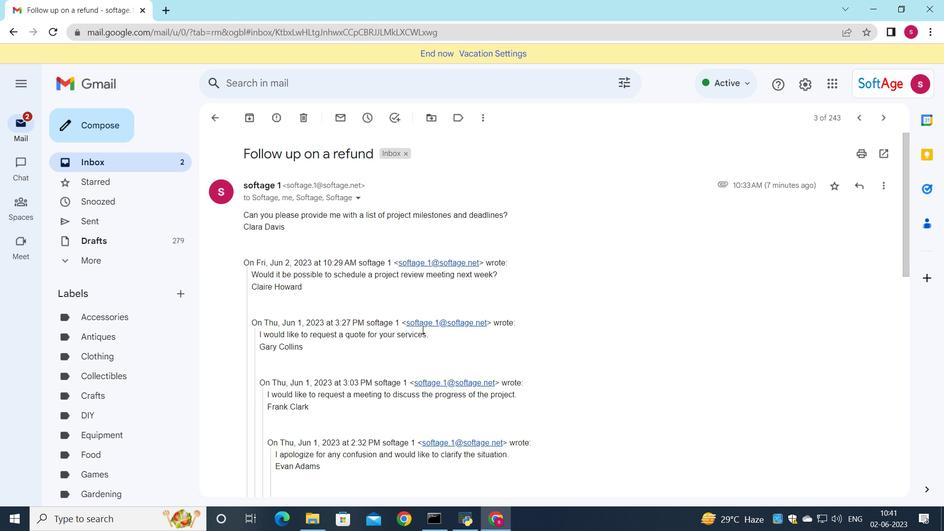 
Action: Mouse scrolled (341, 380) with delta (0, 0)
Screenshot: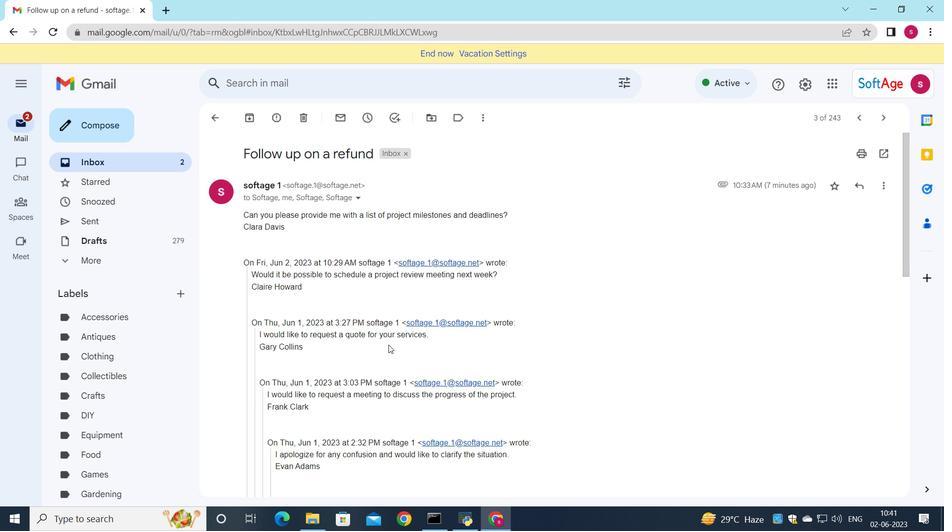 
Action: Mouse scrolled (341, 380) with delta (0, 0)
Screenshot: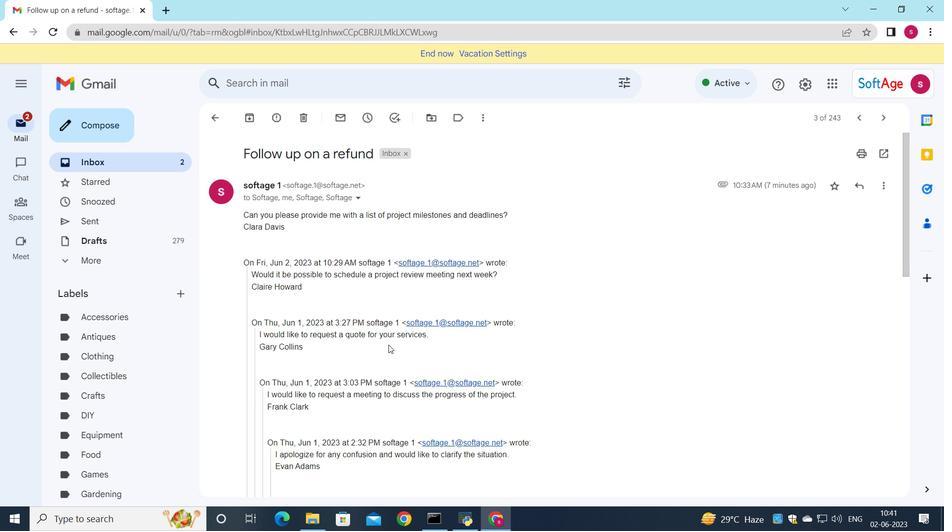 
Action: Mouse scrolled (341, 380) with delta (0, 0)
Screenshot: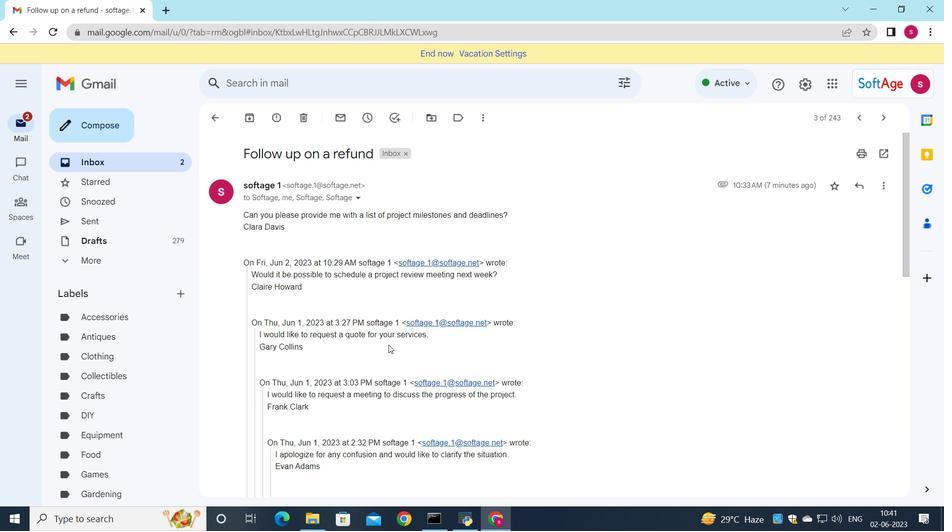 
Action: Mouse scrolled (341, 380) with delta (0, 0)
Screenshot: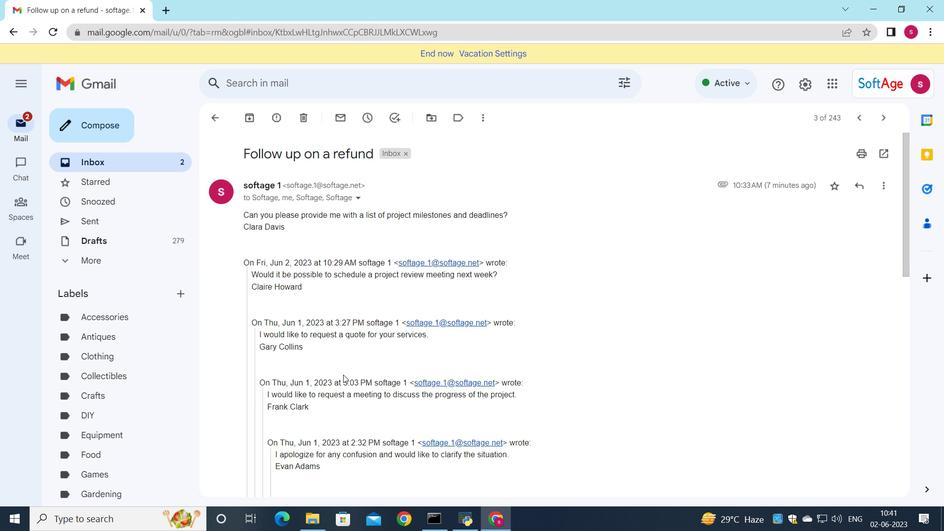 
Action: Mouse moved to (317, 346)
Screenshot: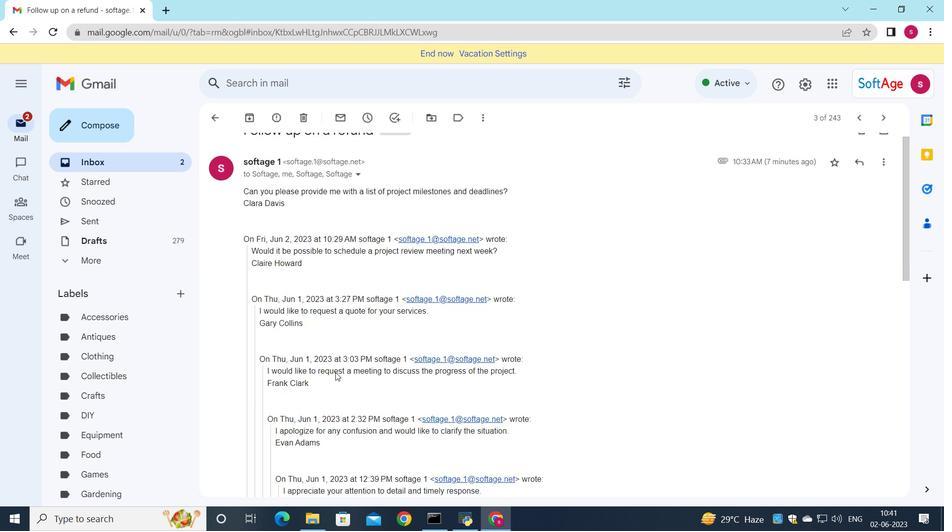 
Action: Mouse scrolled (317, 346) with delta (0, 0)
Screenshot: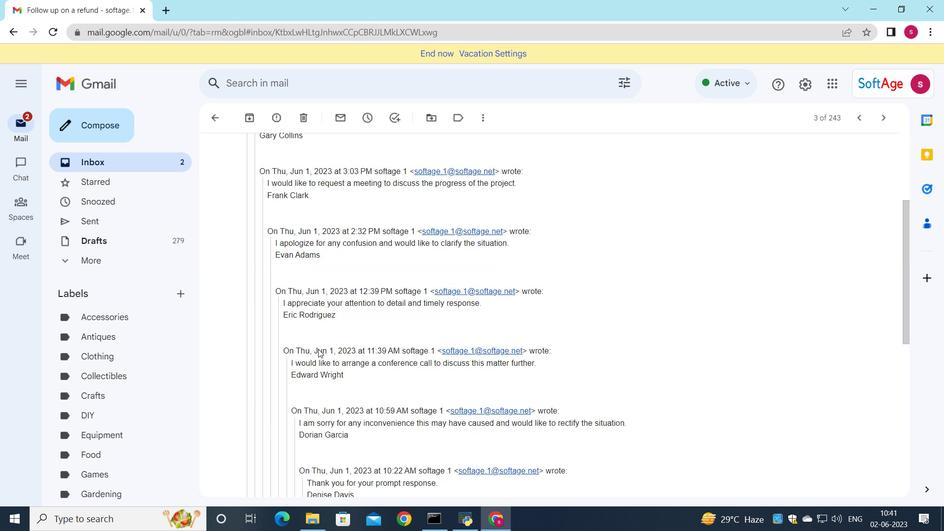 
Action: Mouse scrolled (317, 346) with delta (0, 0)
Screenshot: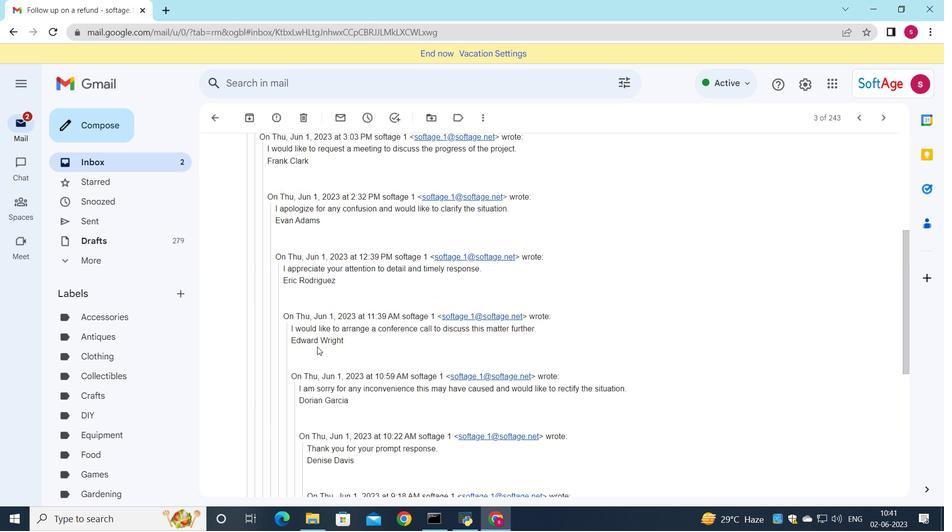 
Action: Mouse scrolled (317, 346) with delta (0, 0)
Screenshot: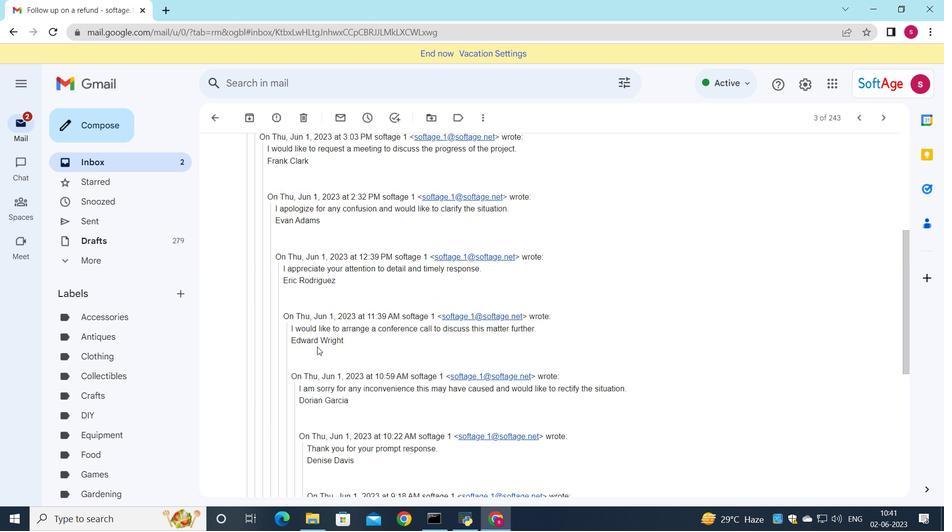 
Action: Mouse scrolled (317, 346) with delta (0, 0)
Screenshot: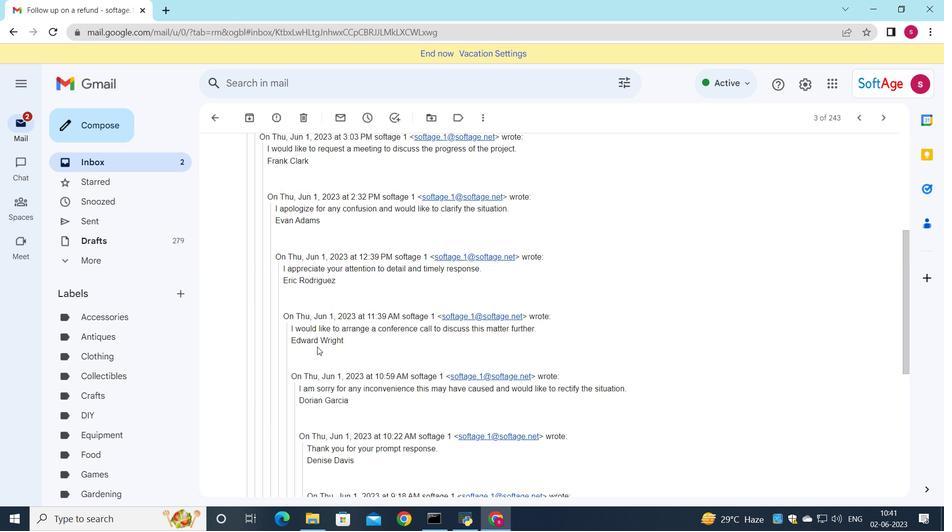 
Action: Mouse moved to (335, 360)
Screenshot: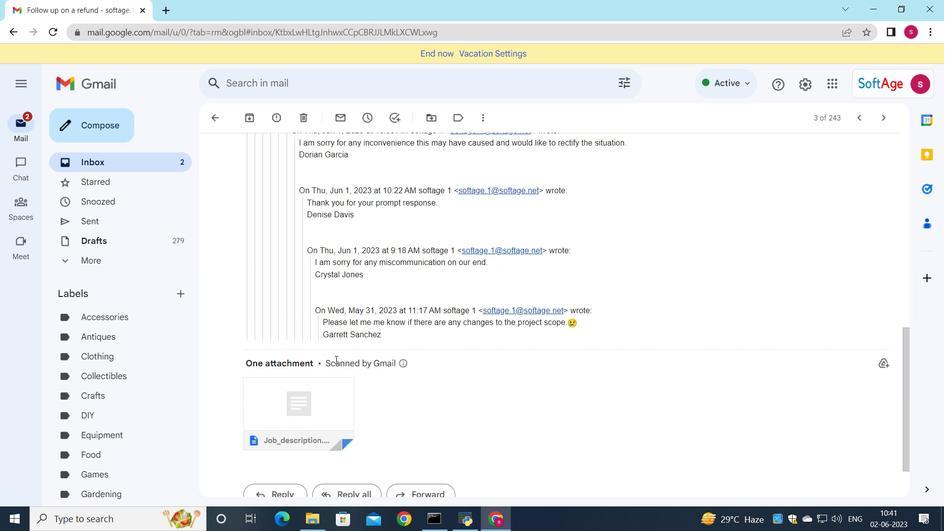 
Action: Mouse scrolled (335, 360) with delta (0, 0)
Screenshot: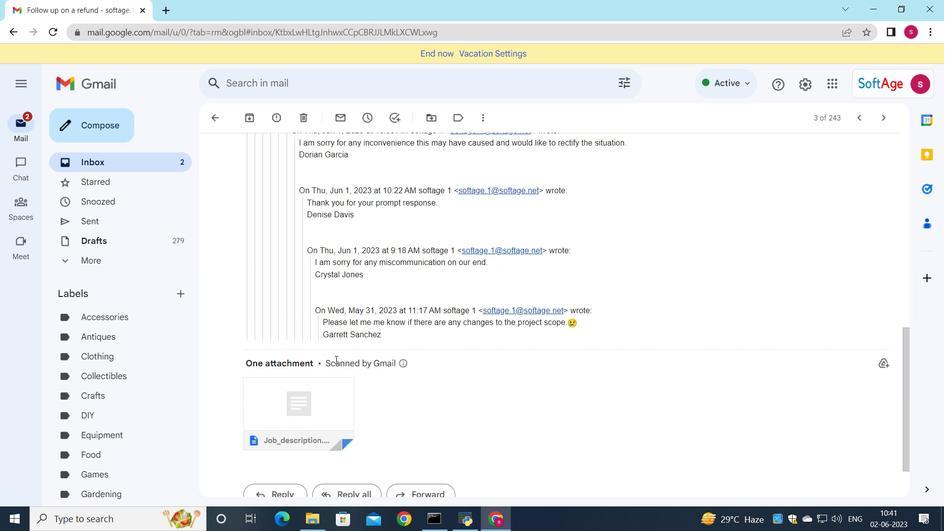 
Action: Mouse moved to (335, 361)
Screenshot: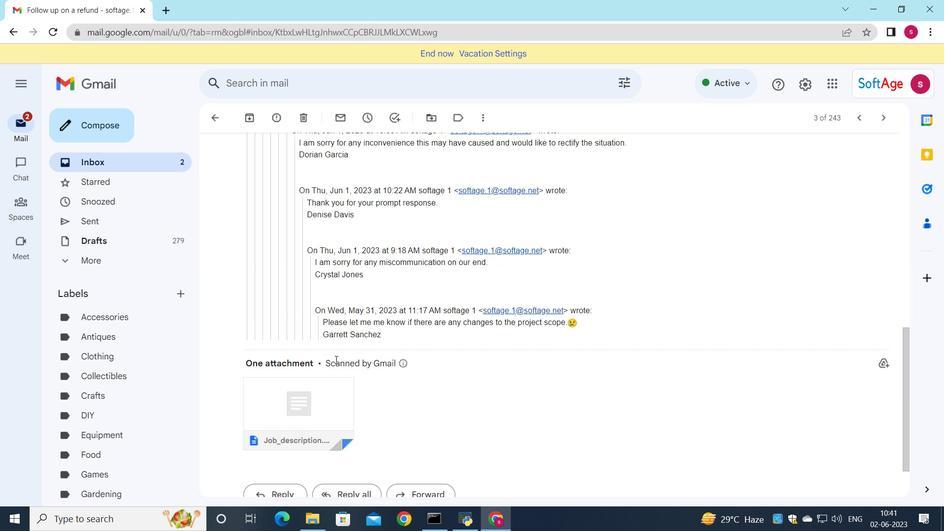 
Action: Mouse scrolled (335, 360) with delta (0, 0)
Screenshot: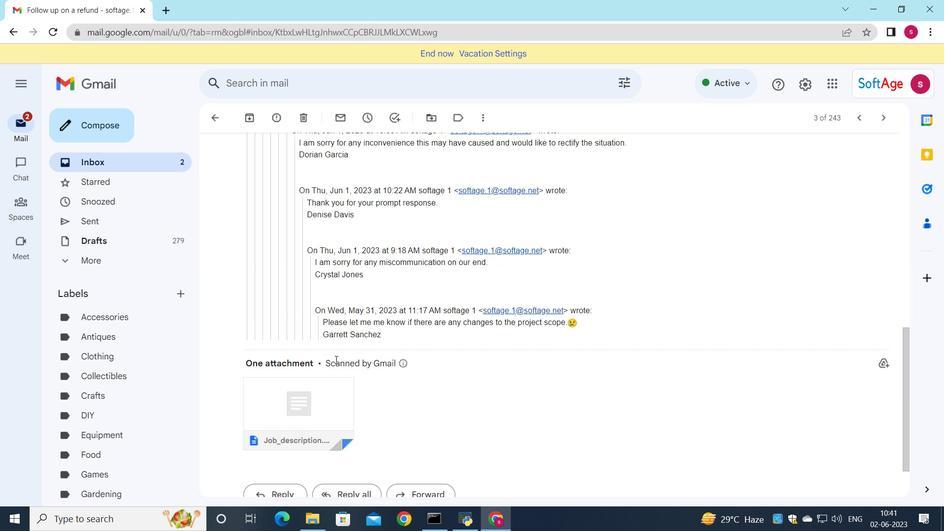
Action: Mouse moved to (335, 362)
Screenshot: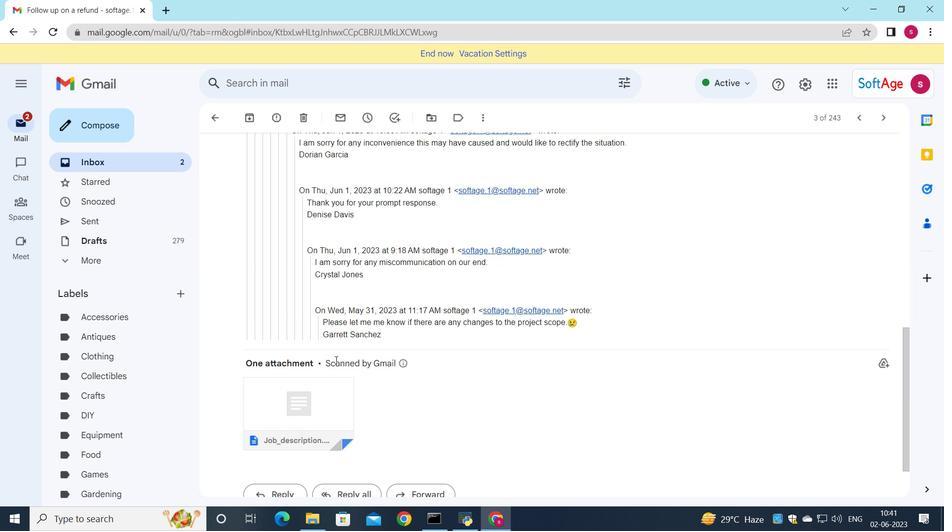 
Action: Mouse scrolled (335, 361) with delta (0, 0)
Screenshot: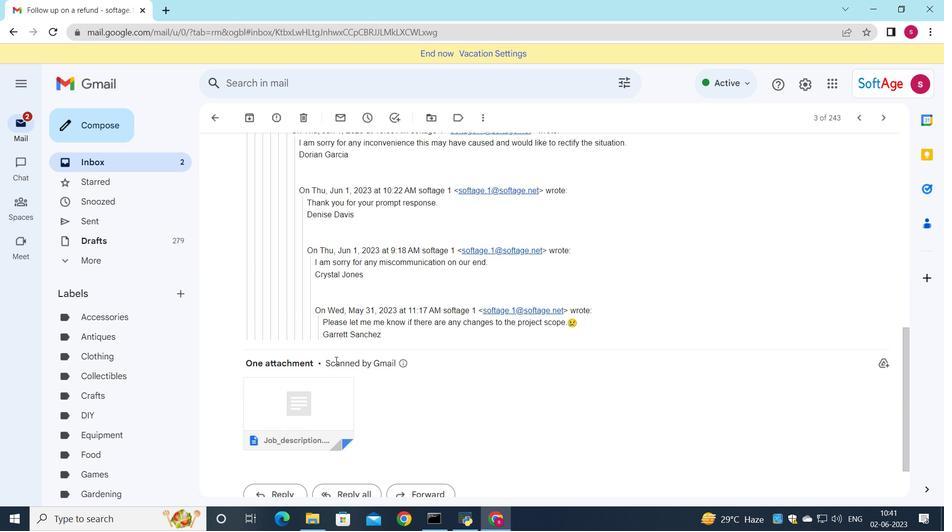 
Action: Mouse moved to (335, 363)
Screenshot: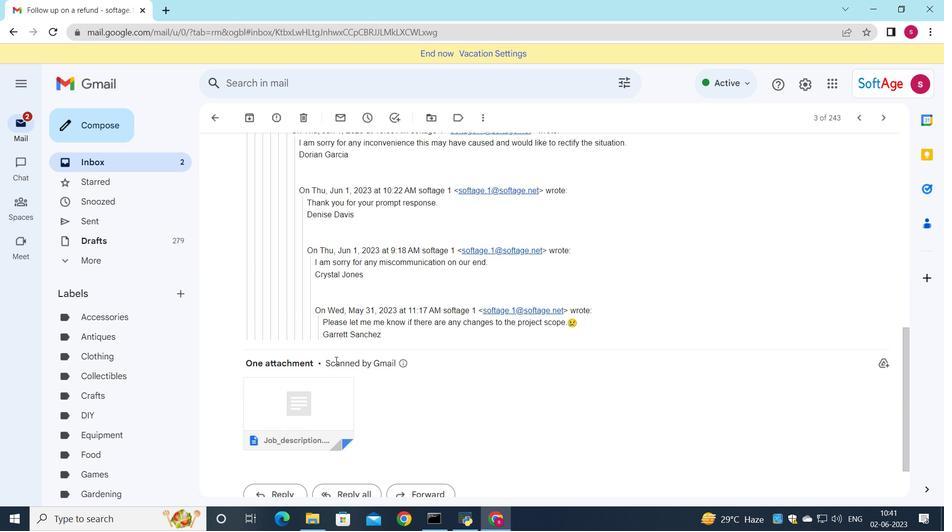 
Action: Mouse scrolled (335, 362) with delta (0, 0)
Screenshot: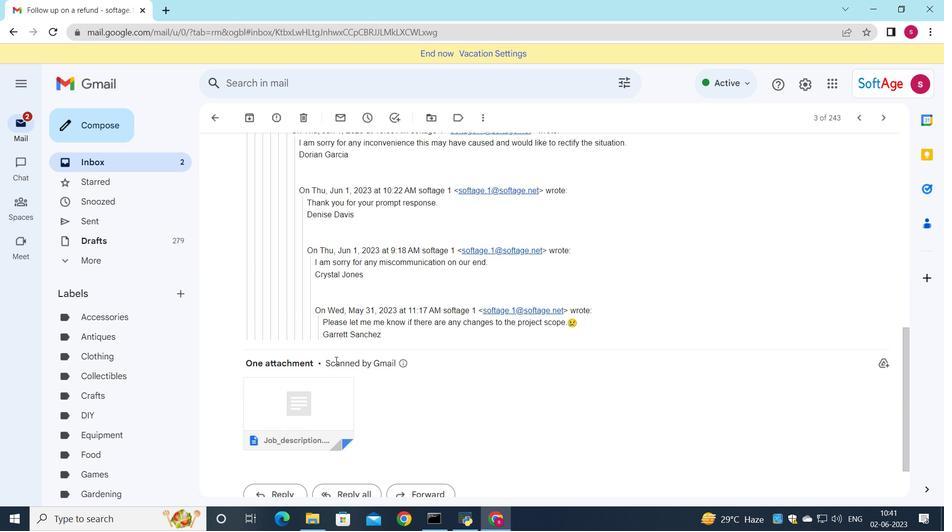 
Action: Mouse moved to (294, 430)
Screenshot: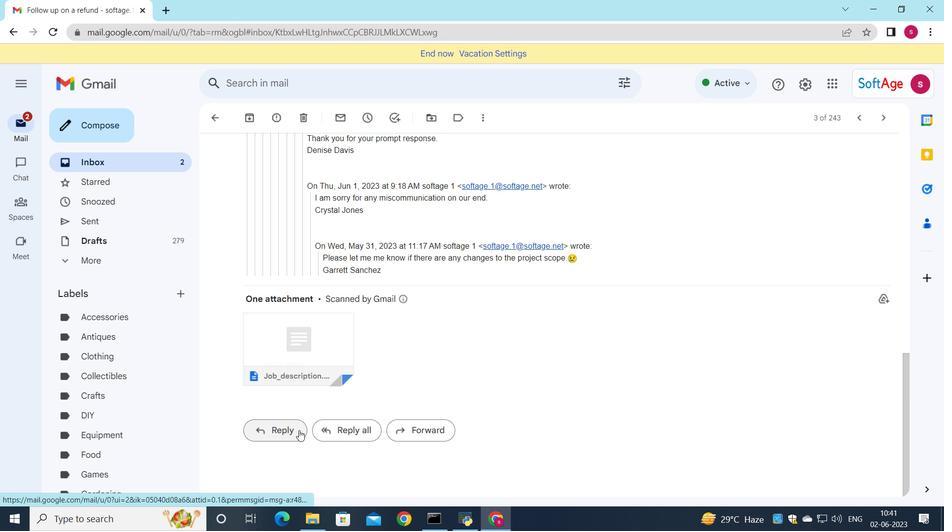 
Action: Mouse pressed left at (294, 430)
Screenshot: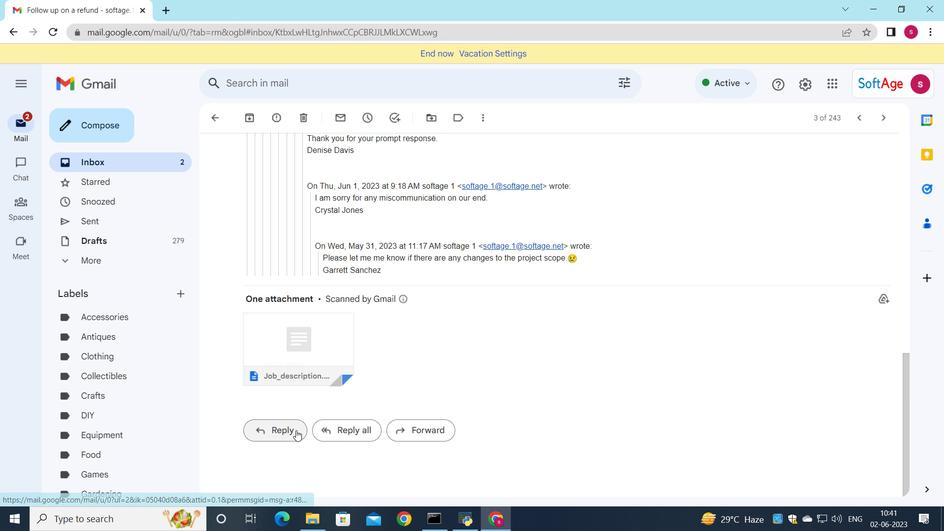 
Action: Mouse moved to (269, 335)
Screenshot: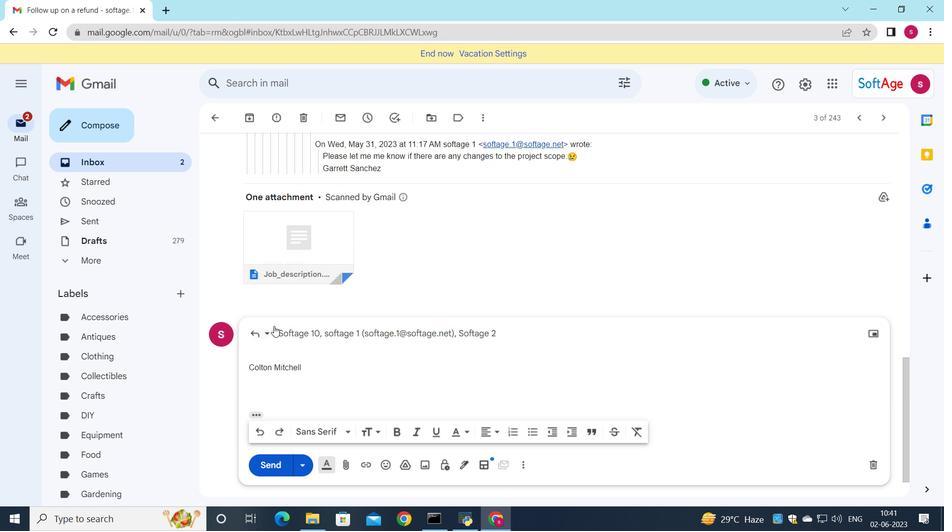 
Action: Mouse pressed left at (269, 335)
Screenshot: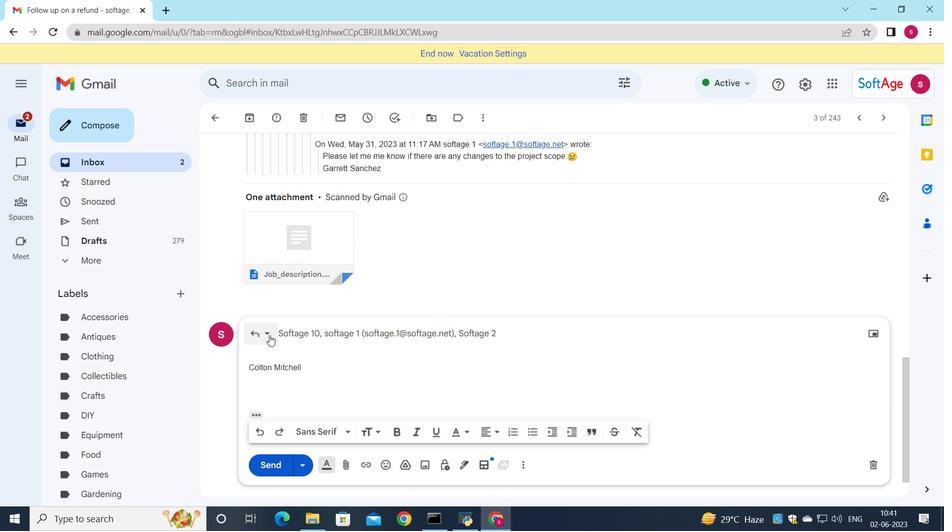 
Action: Mouse moved to (305, 418)
Screenshot: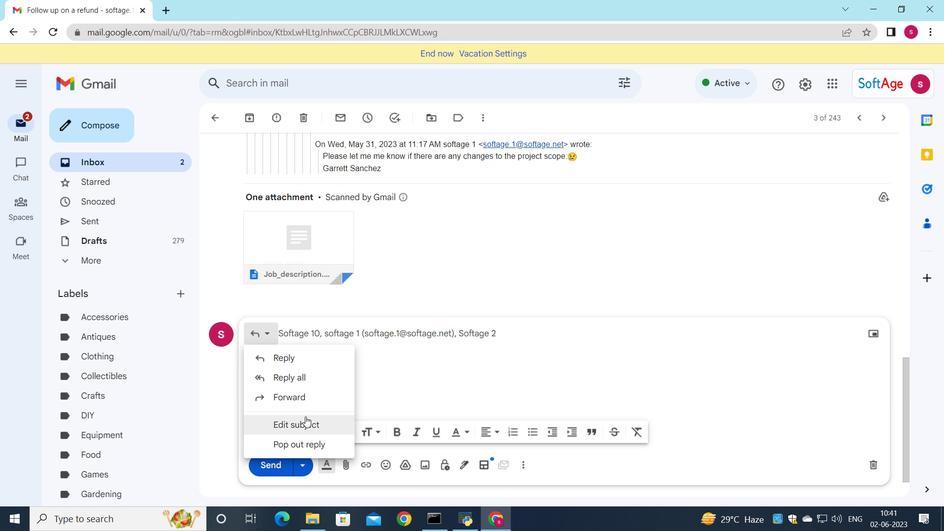 
Action: Mouse pressed left at (305, 418)
Screenshot: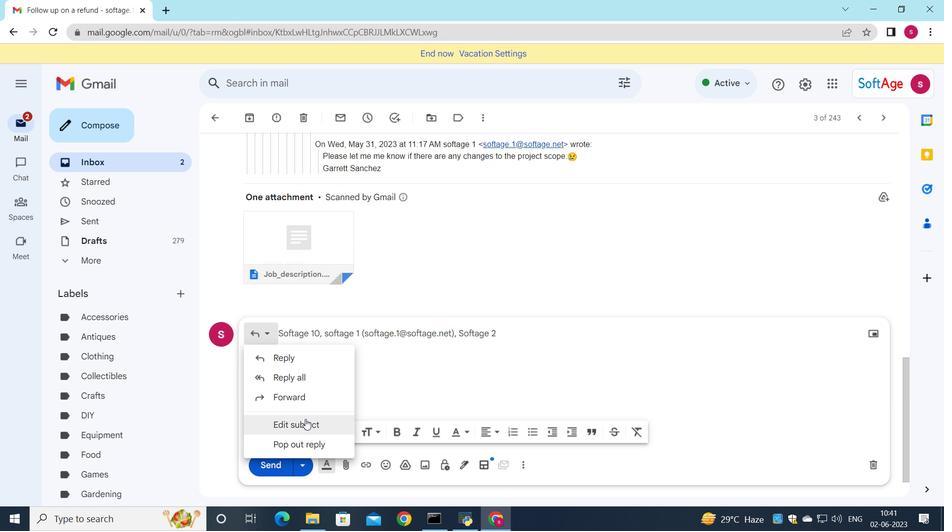 
Action: Mouse moved to (305, 416)
Screenshot: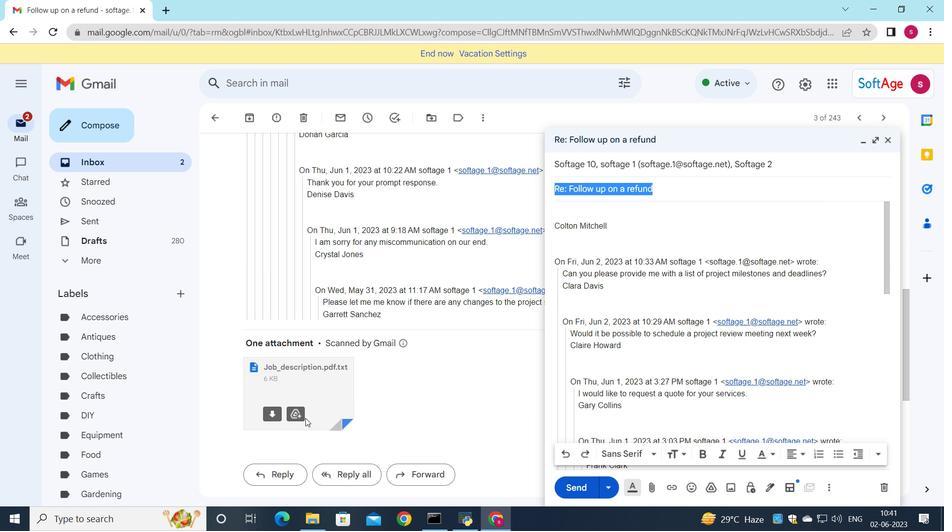 
Action: Key pressed <Key.shift>Follow<Key.space>up<Key.space>on<Key.space>a<Key.space>demo<Key.space>or<Key.space>trial
Screenshot: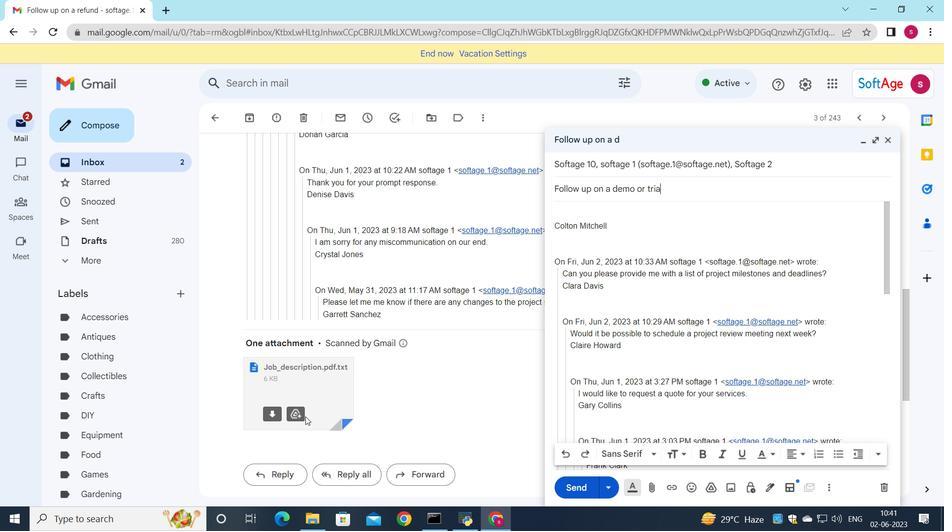 
Action: Mouse moved to (570, 212)
Screenshot: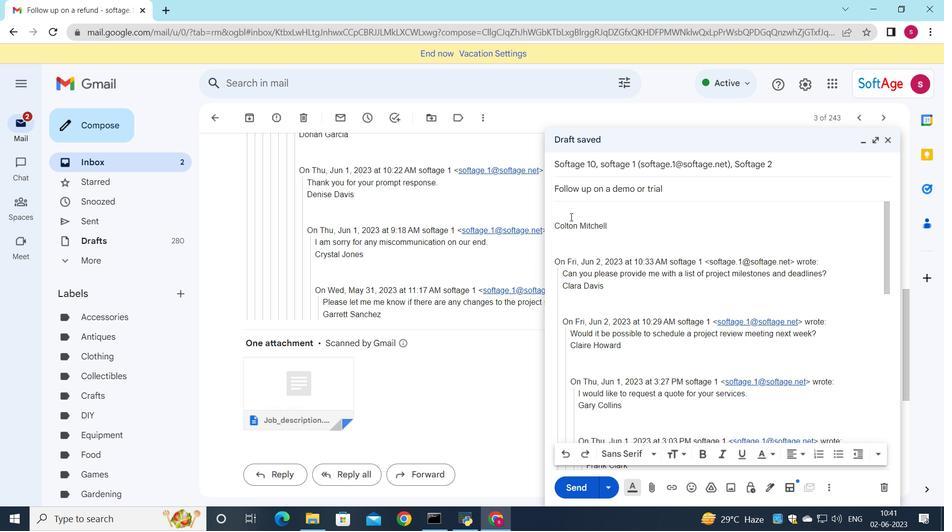 
Action: Mouse pressed left at (570, 212)
Screenshot: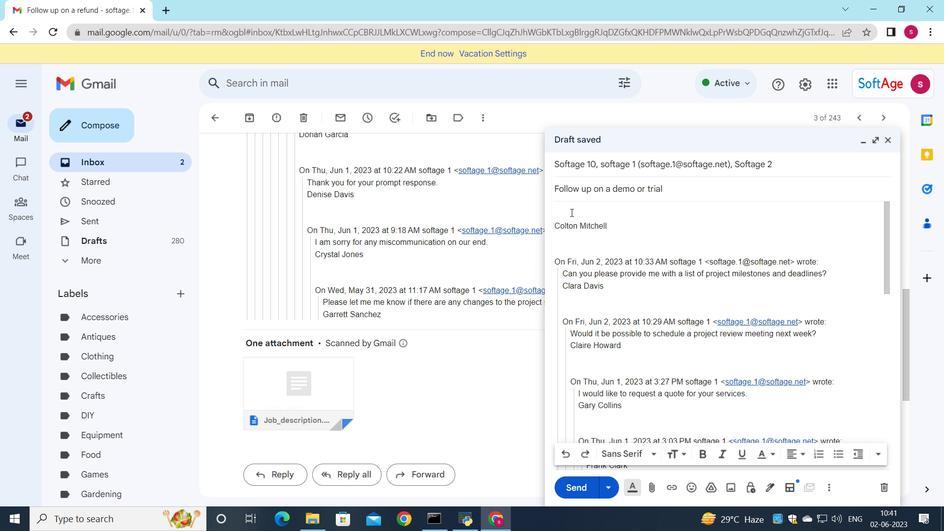 
Action: Key pressed <Key.shift>Would<Key.space>it<Key.space>be<Key.space>possible<Key.space>to<Key.space>provide<Key.space>a<Key.space>progress<Key.space>report<Key.space>on<Key.space>the<Key.space>project<Key.space>by<Key.space>the<Key.space>end<Key.space>of<Key.space>the<Key.space>week<Key.shift_r>?
Screenshot: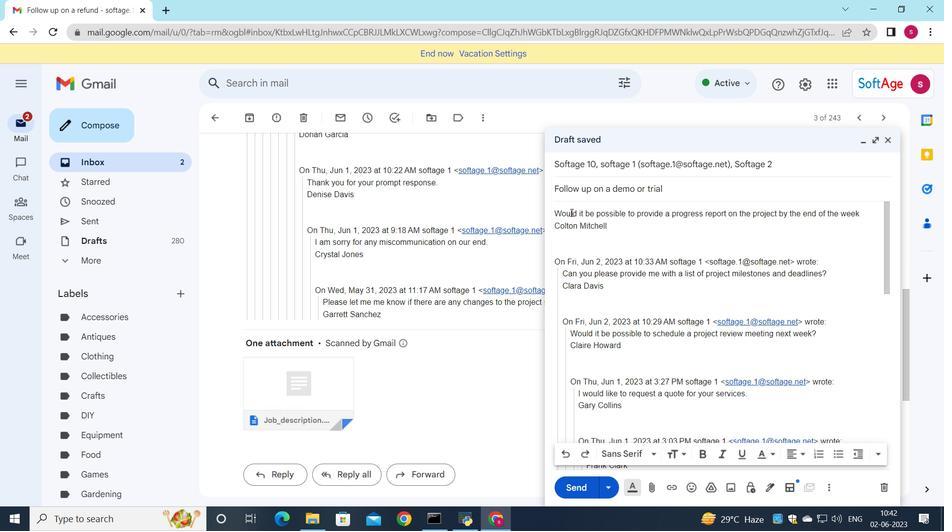 
Action: Mouse moved to (799, 167)
Screenshot: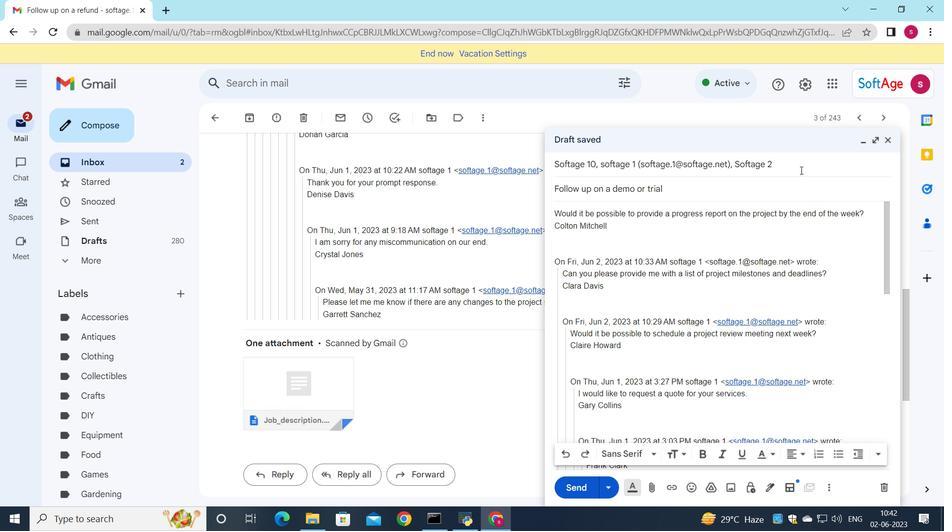 
Action: Mouse pressed left at (799, 167)
Screenshot: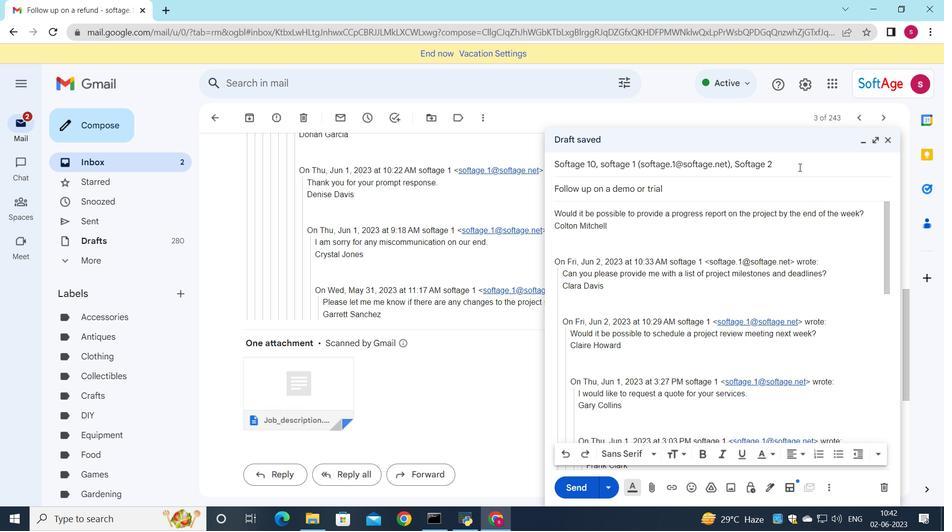 
Action: Mouse moved to (863, 181)
Screenshot: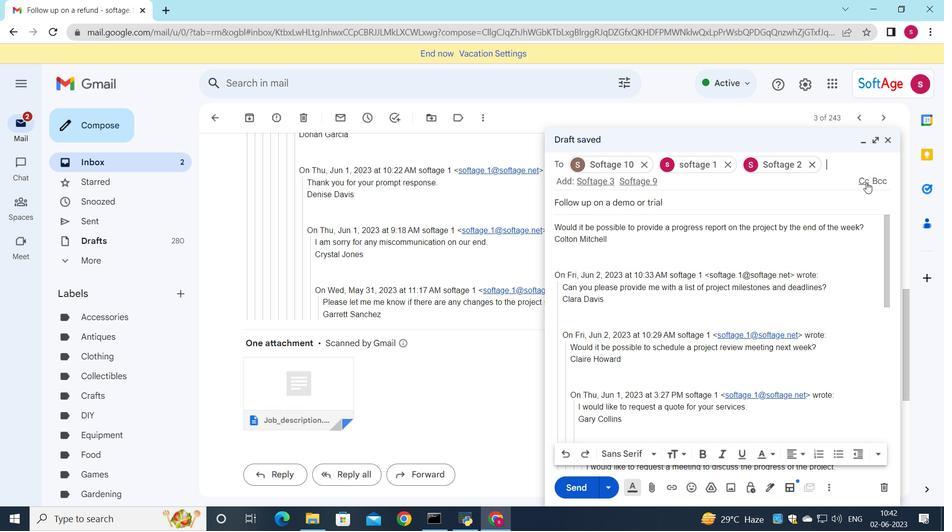 
Action: Mouse pressed left at (863, 181)
Screenshot: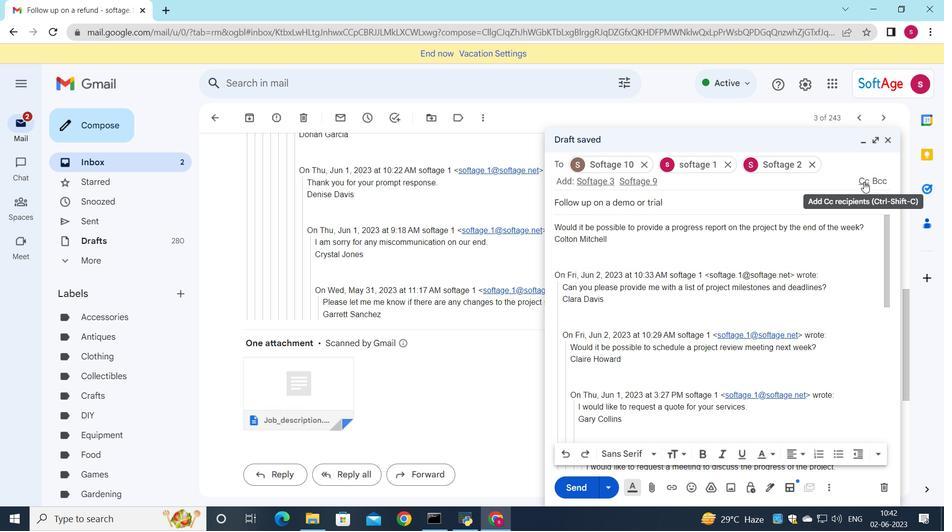 
Action: Mouse moved to (849, 207)
Screenshot: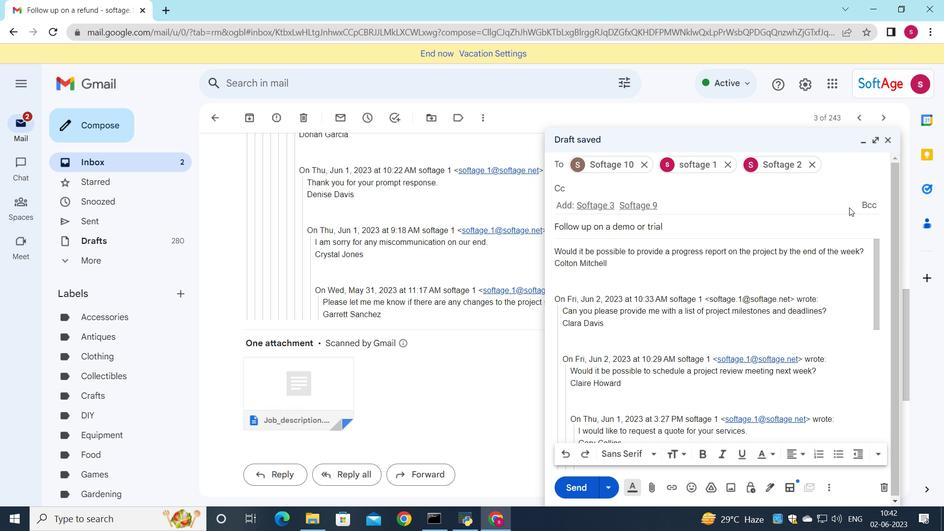 
Action: Key pressed s
Screenshot: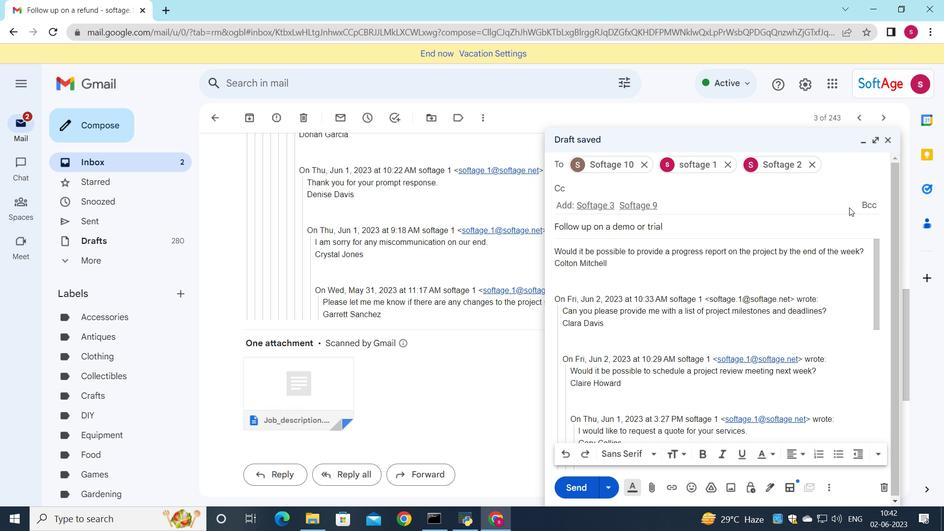 
Action: Mouse moved to (715, 399)
Screenshot: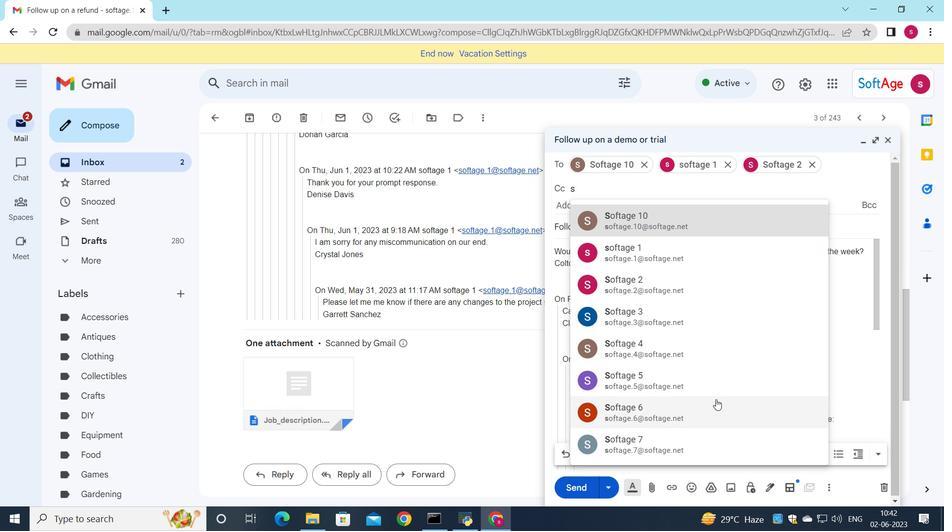 
Action: Mouse pressed left at (715, 399)
Screenshot: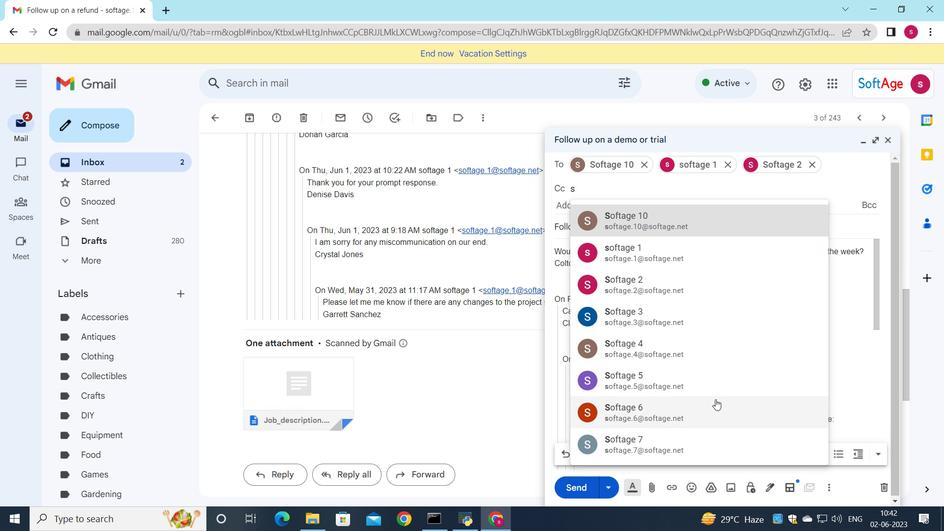 
Action: Mouse moved to (651, 491)
Screenshot: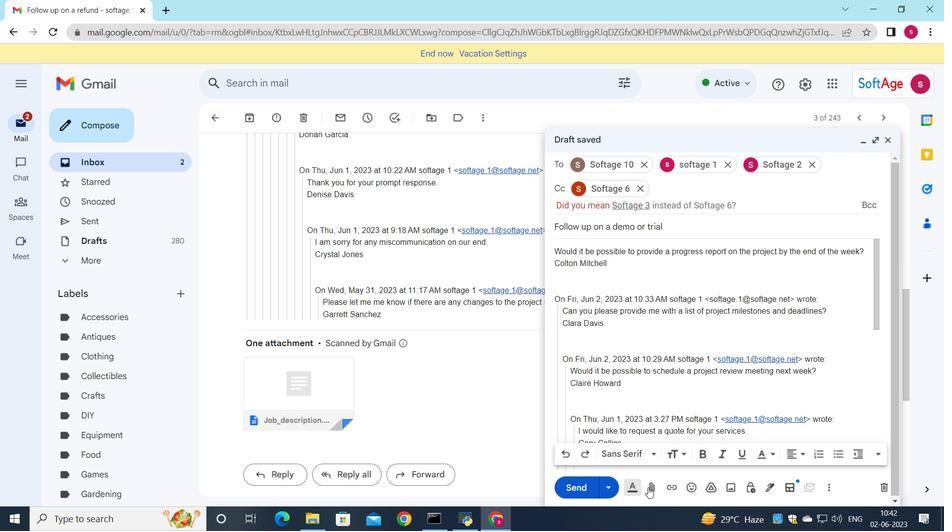 
Action: Mouse pressed left at (651, 491)
Screenshot: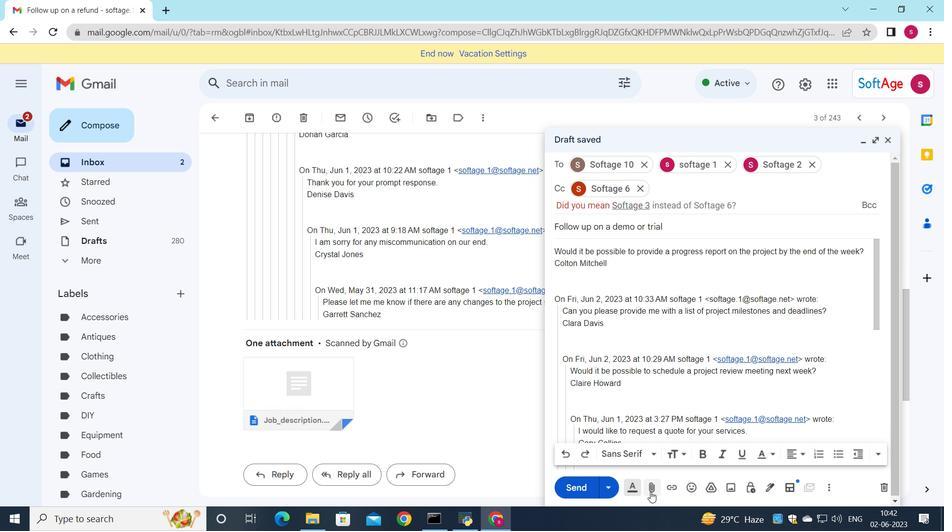 
Action: Mouse moved to (173, 89)
Screenshot: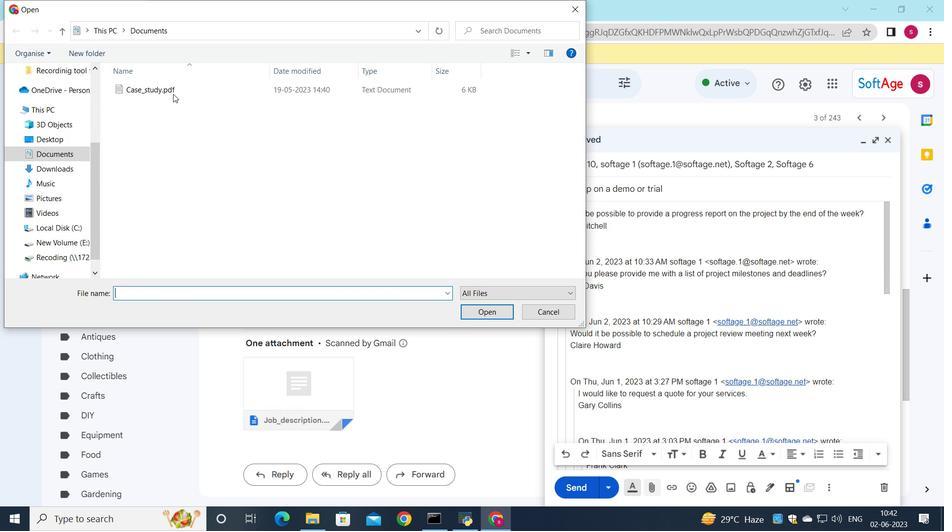 
Action: Mouse pressed left at (173, 89)
Screenshot: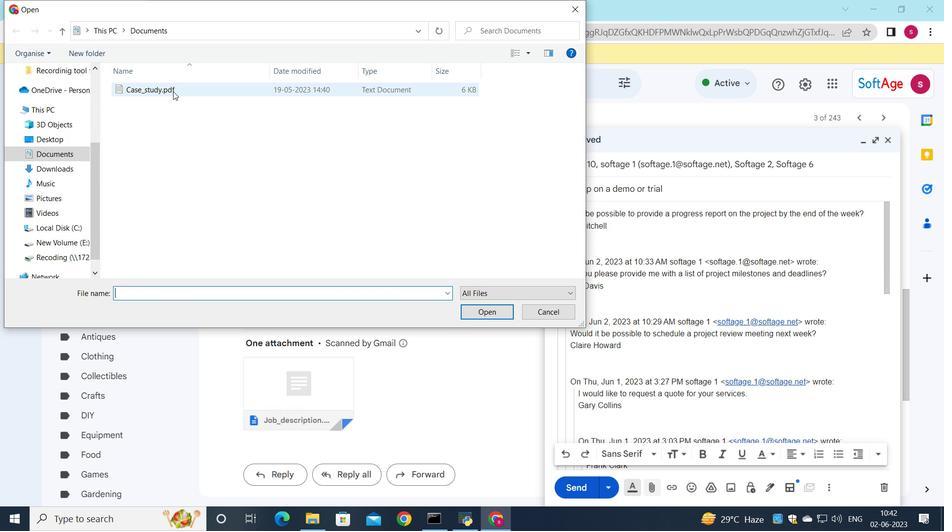 
Action: Mouse moved to (166, 86)
Screenshot: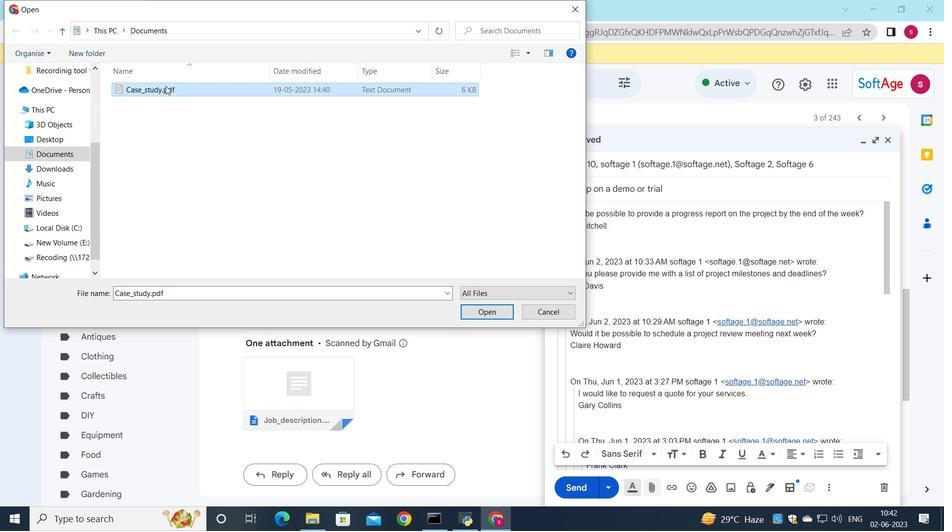 
Action: Mouse pressed left at (166, 86)
Screenshot: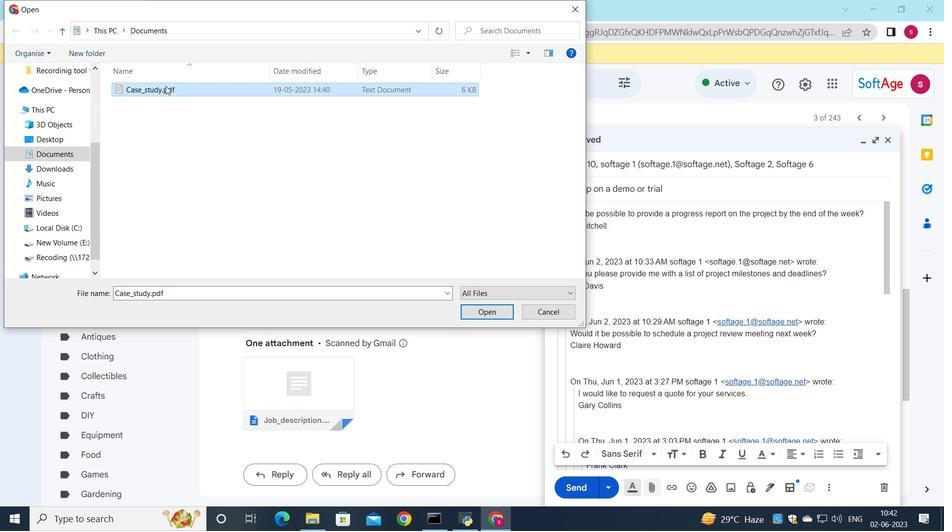 
Action: Mouse moved to (275, 134)
Screenshot: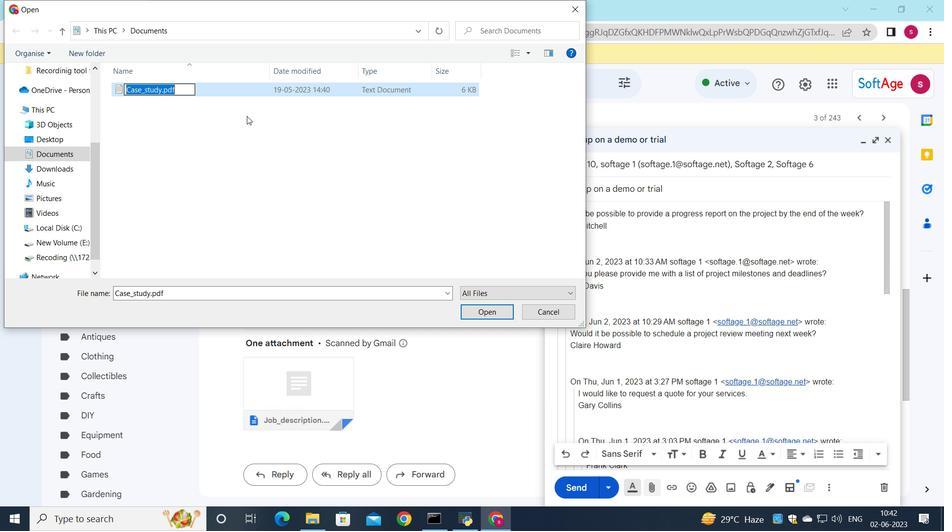 
Action: Key pressed <Key.shift>Operating<Key.shift>_procedures.docx
Screenshot: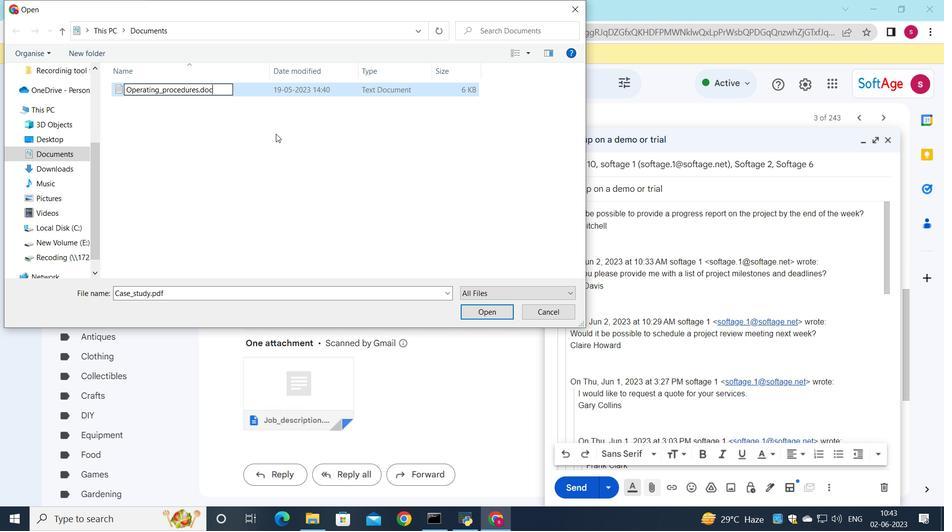 
Action: Mouse moved to (265, 84)
Screenshot: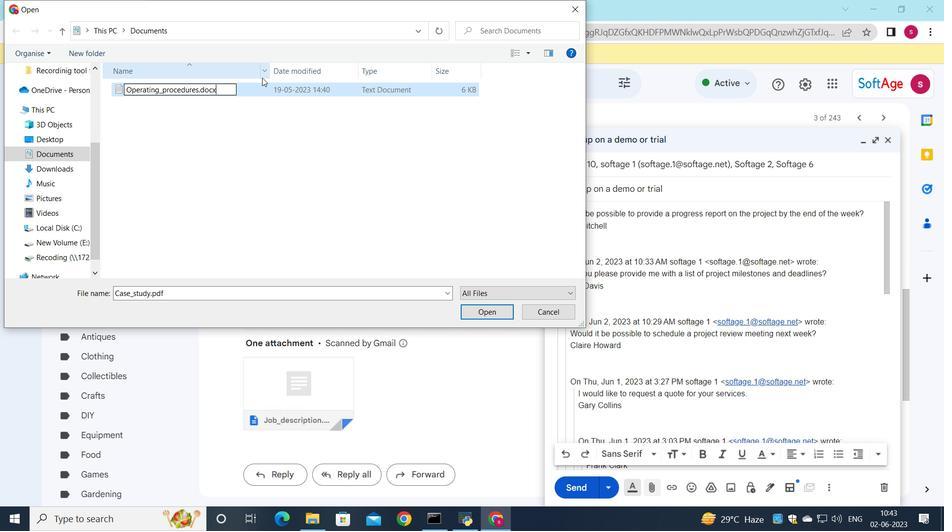 
Action: Mouse pressed left at (265, 84)
Screenshot: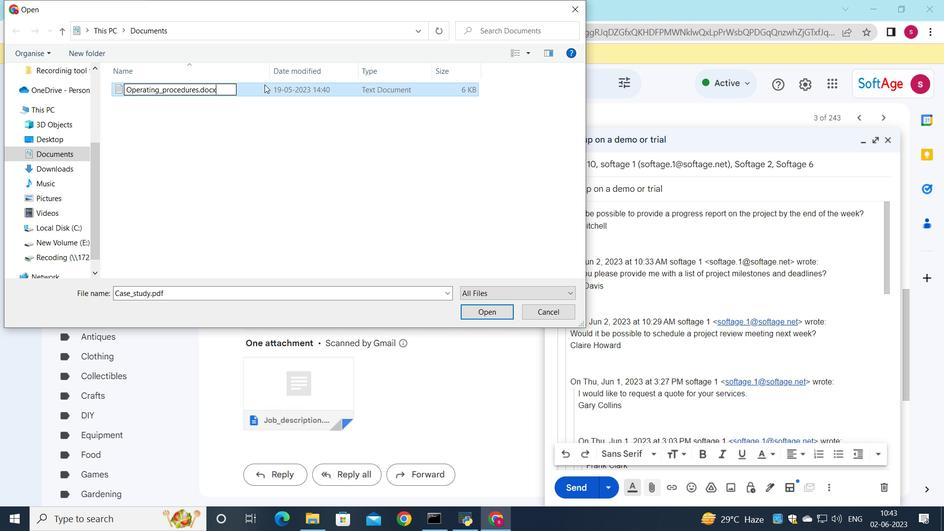 
Action: Mouse moved to (478, 318)
Screenshot: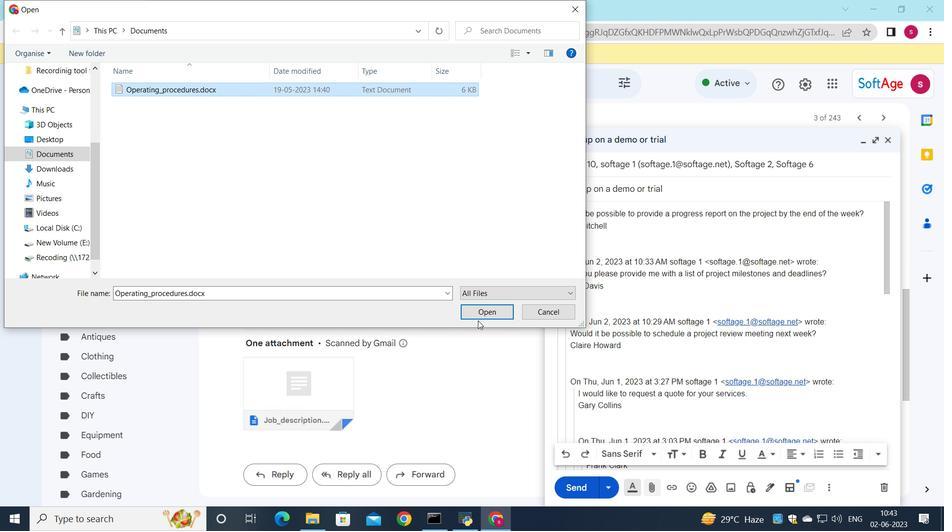 
Action: Mouse pressed left at (478, 318)
Screenshot: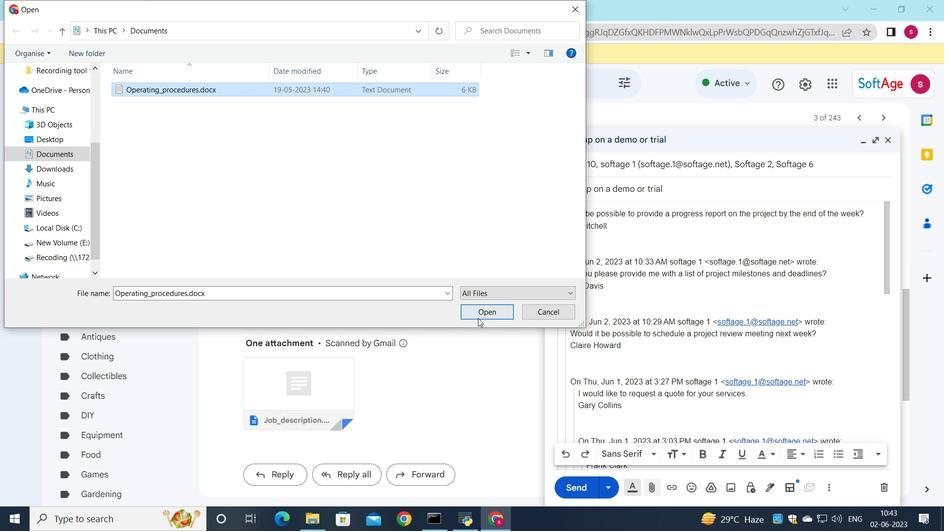 
Action: Mouse moved to (563, 485)
Screenshot: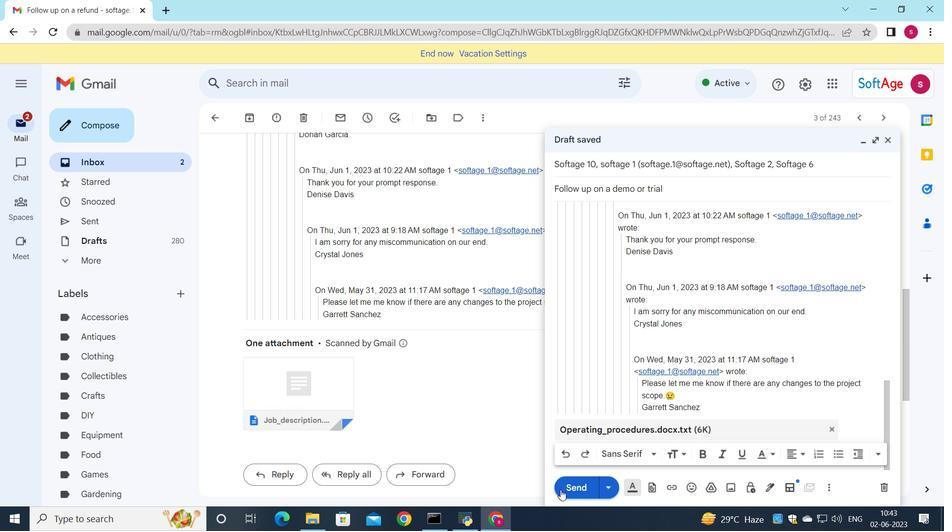 
Action: Mouse pressed left at (563, 485)
Screenshot: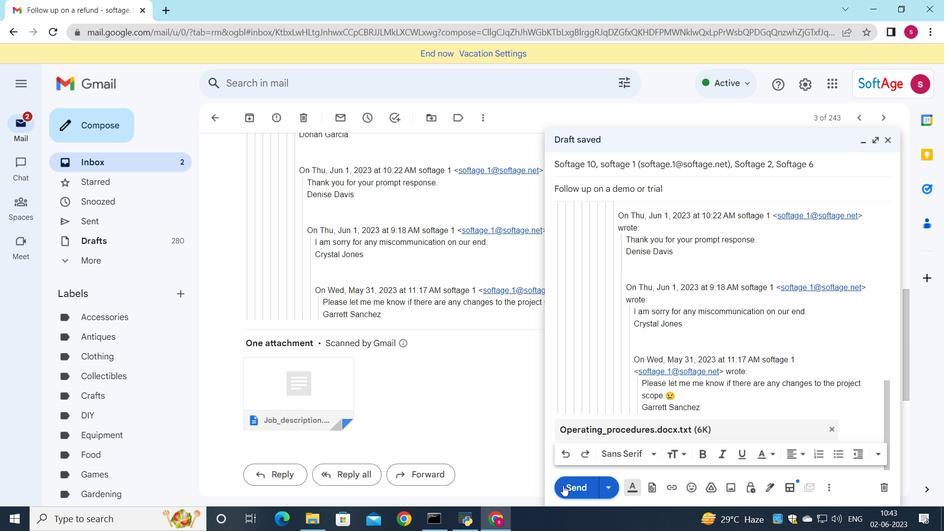 
Action: Mouse moved to (80, 161)
Screenshot: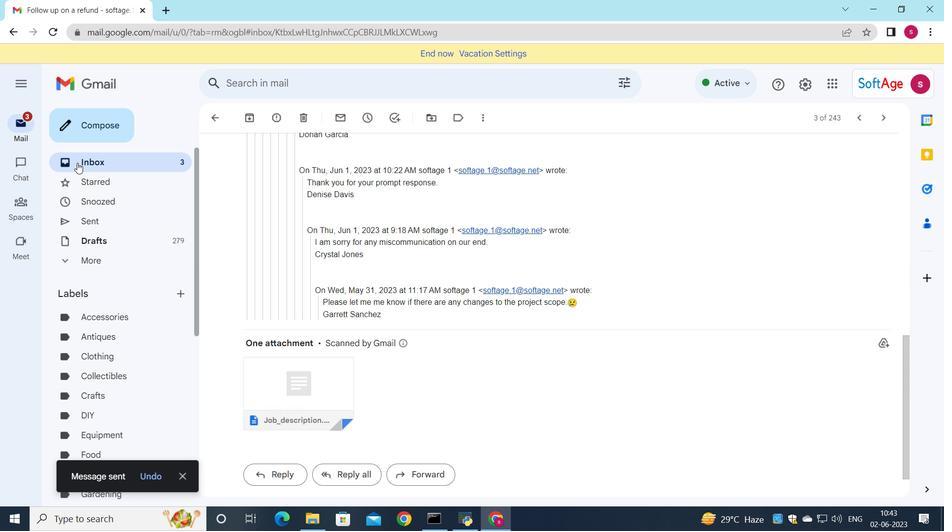 
Action: Mouse pressed left at (80, 161)
Screenshot: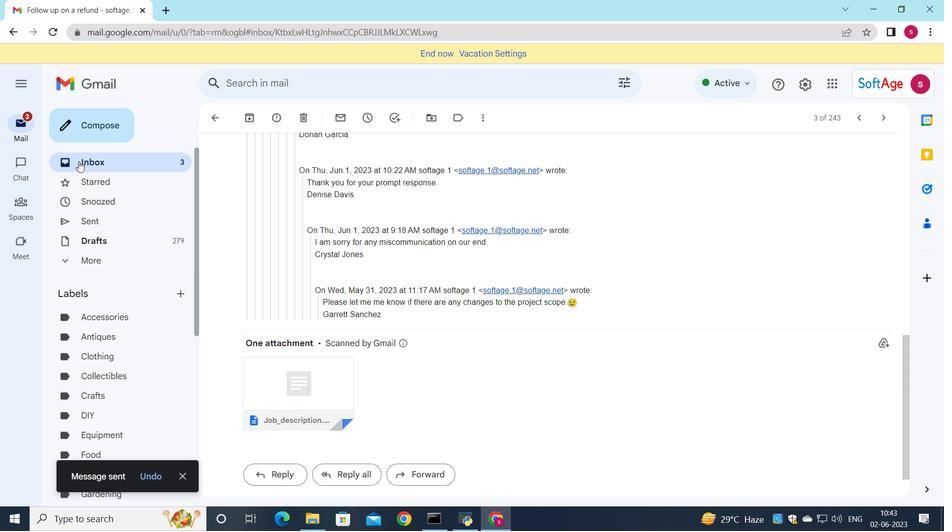 
Action: Mouse moved to (508, 159)
Screenshot: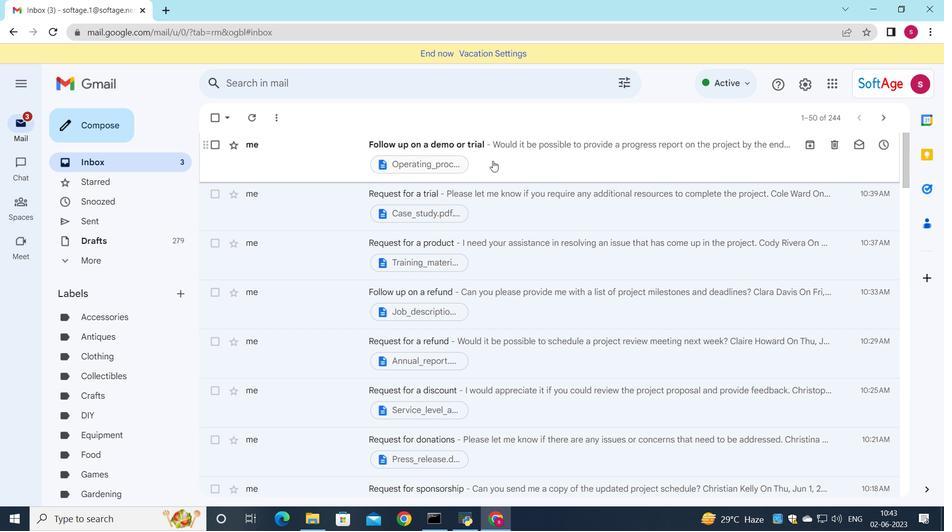 
Action: Mouse pressed left at (508, 159)
Screenshot: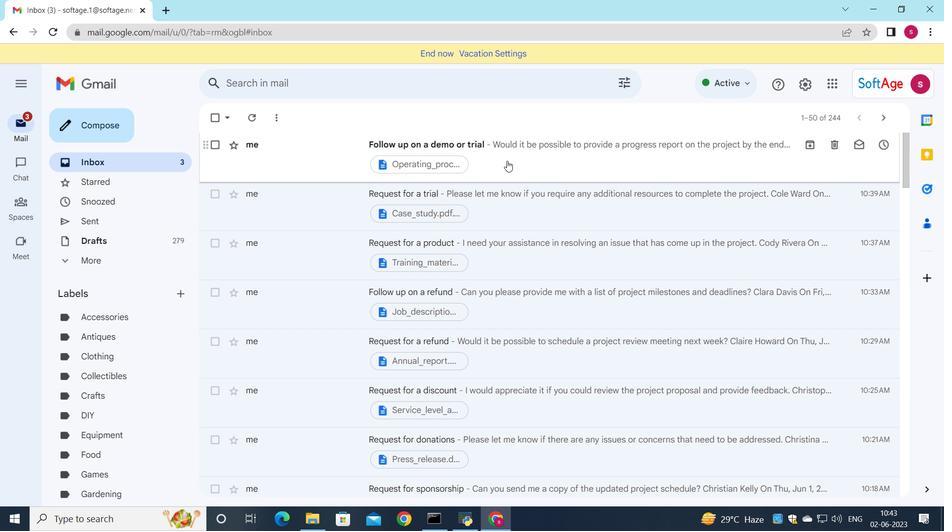 
Action: Mouse moved to (495, 153)
Screenshot: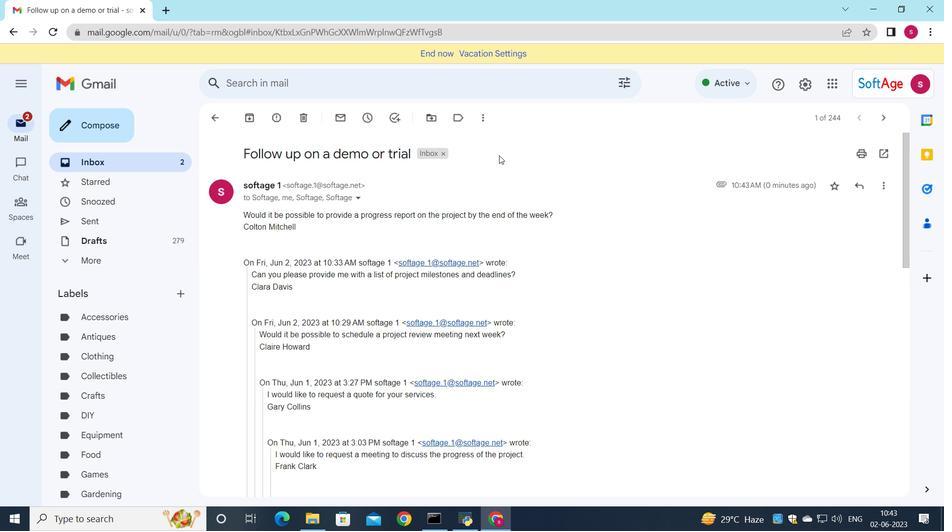 
